 Task: Search one way flight ticket for 1 adult, 1 child, 1 infant in seat in premium economy from Erie: Erie International Airport (tom Ridge Field) to Fort Wayne: Fort Wayne International Airport on 8-4-2023. Choice of flights is Spirit. Number of bags: 1 checked bag. Price is upto 110000. Outbound departure time preference is 21:30.
Action: Mouse moved to (337, 290)
Screenshot: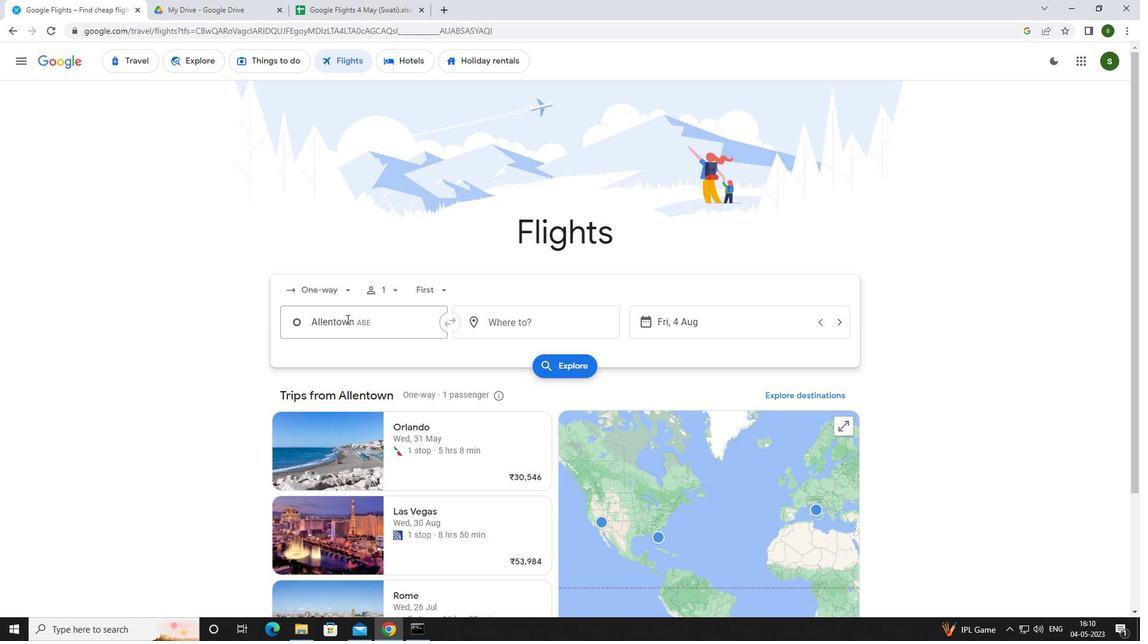 
Action: Mouse pressed left at (337, 290)
Screenshot: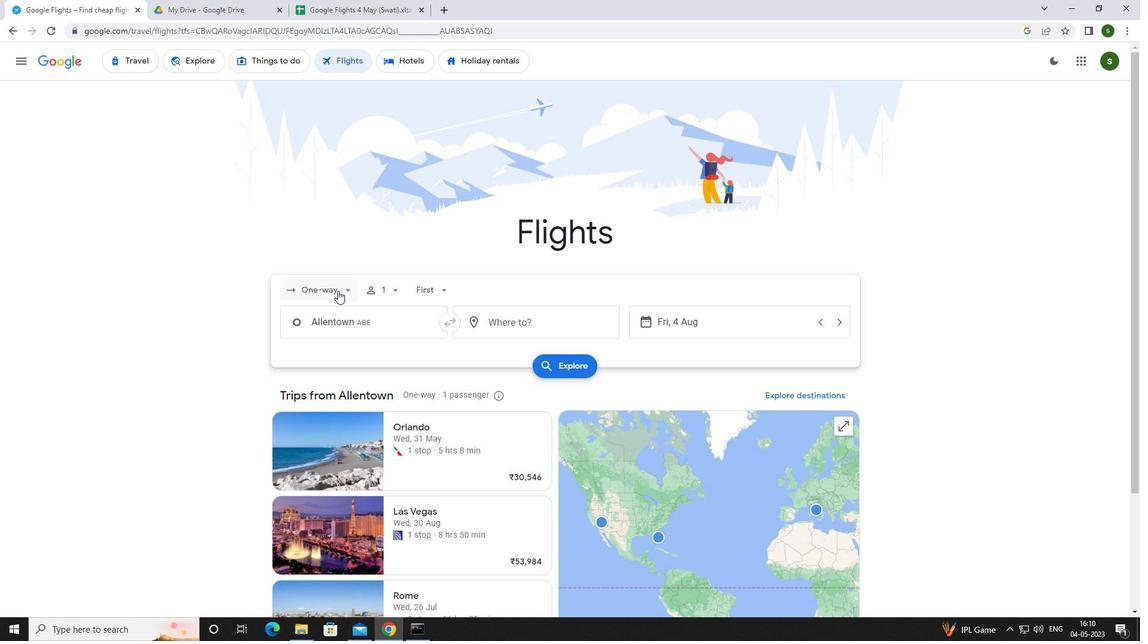 
Action: Mouse moved to (343, 342)
Screenshot: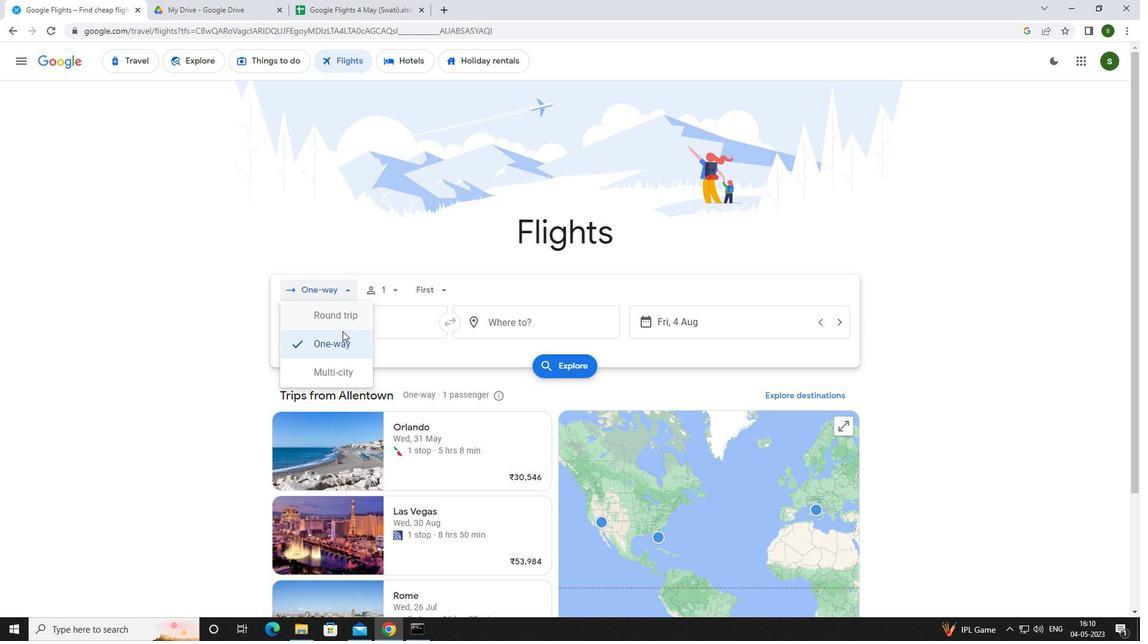 
Action: Mouse pressed left at (343, 342)
Screenshot: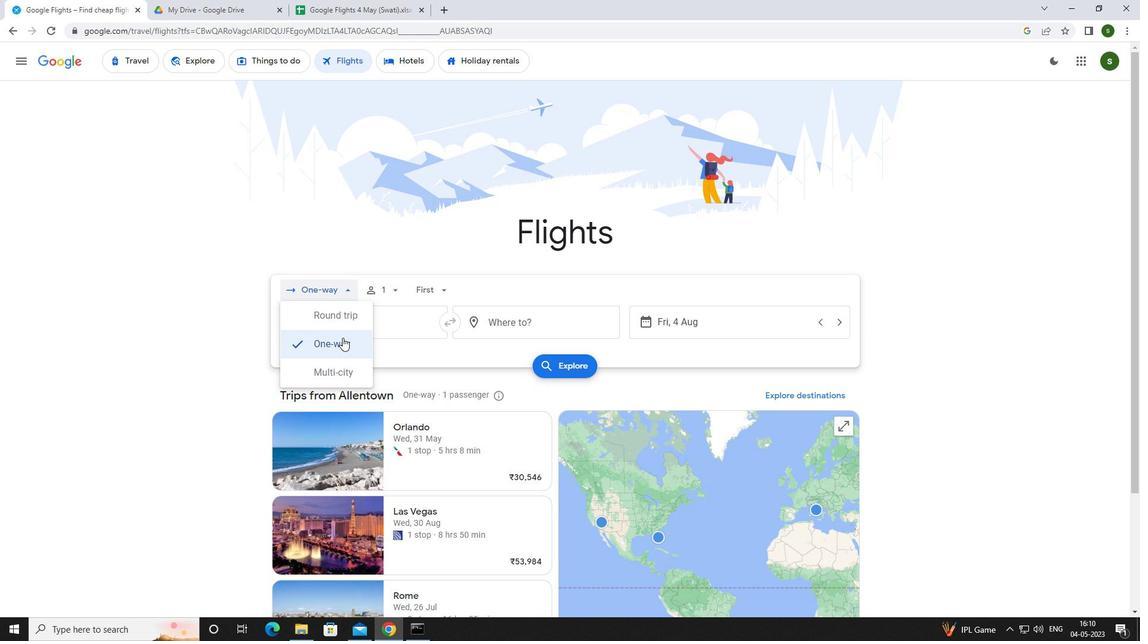 
Action: Mouse moved to (384, 283)
Screenshot: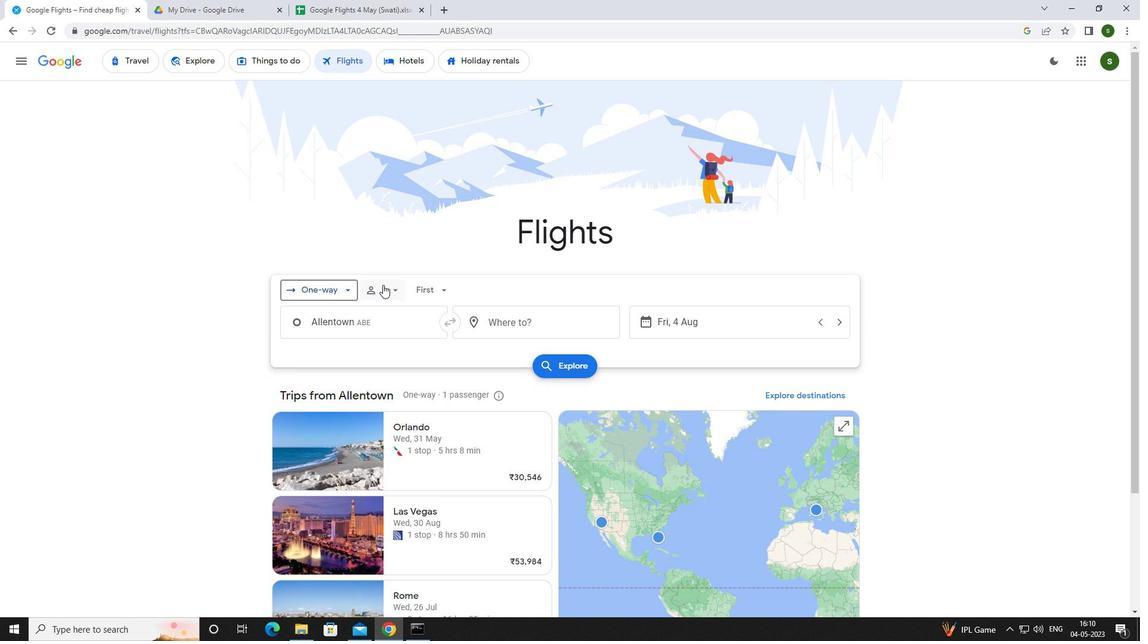 
Action: Mouse pressed left at (384, 283)
Screenshot: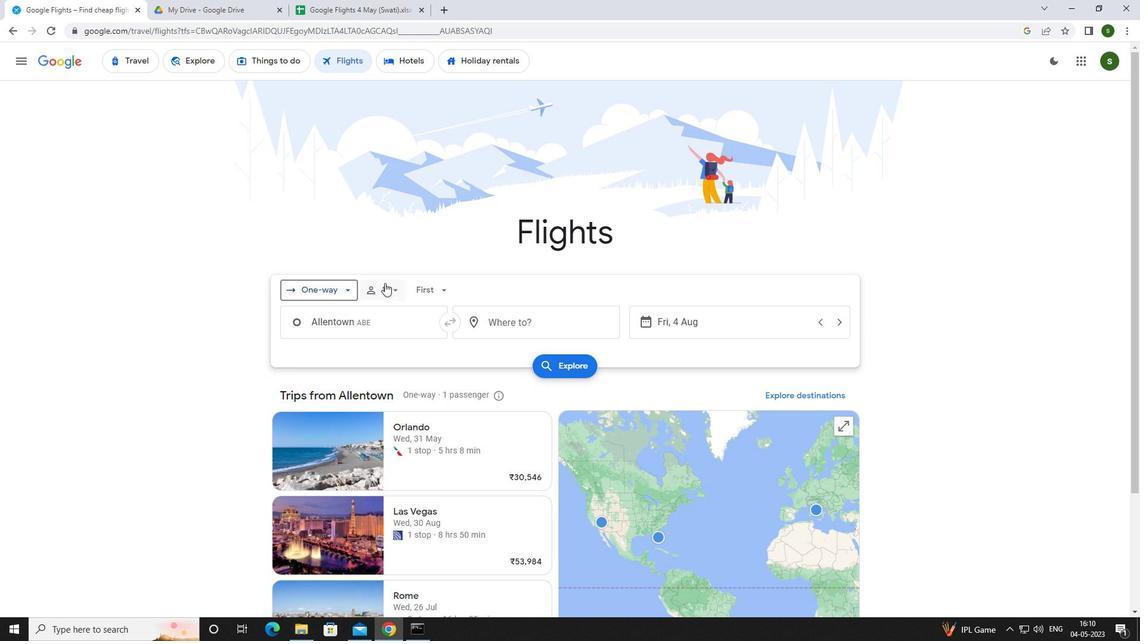 
Action: Mouse moved to (480, 347)
Screenshot: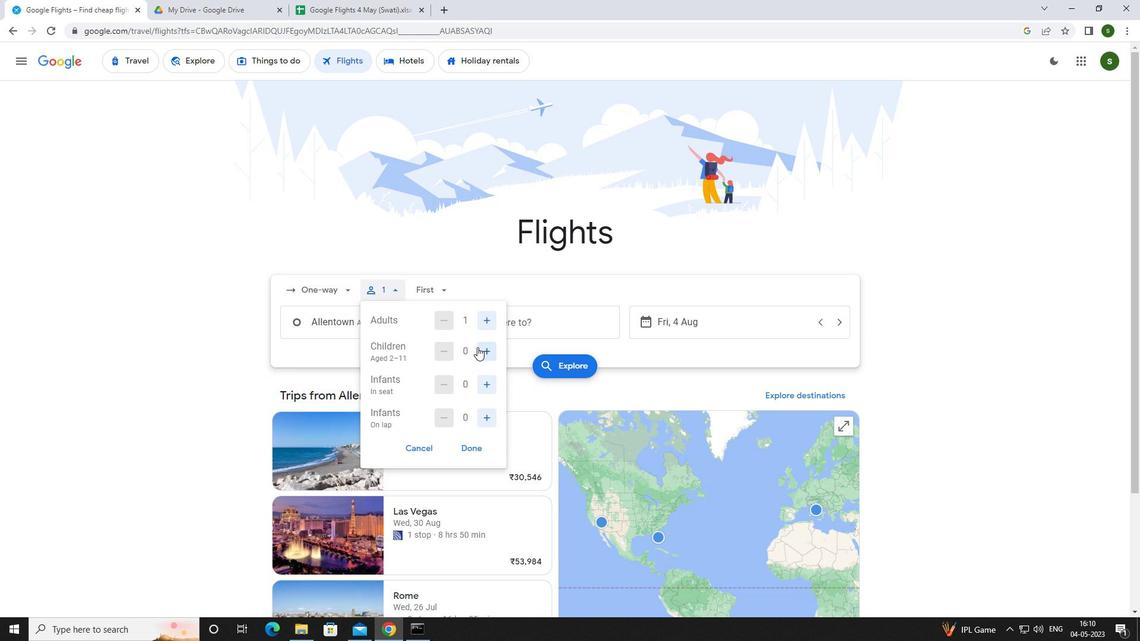 
Action: Mouse pressed left at (480, 347)
Screenshot: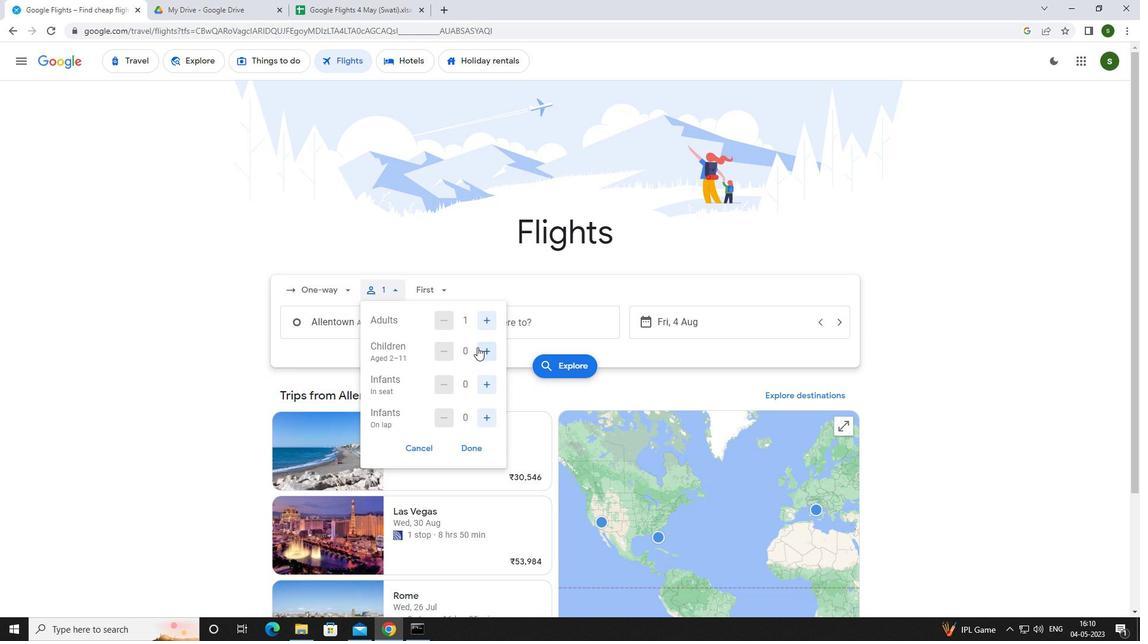 
Action: Mouse moved to (488, 379)
Screenshot: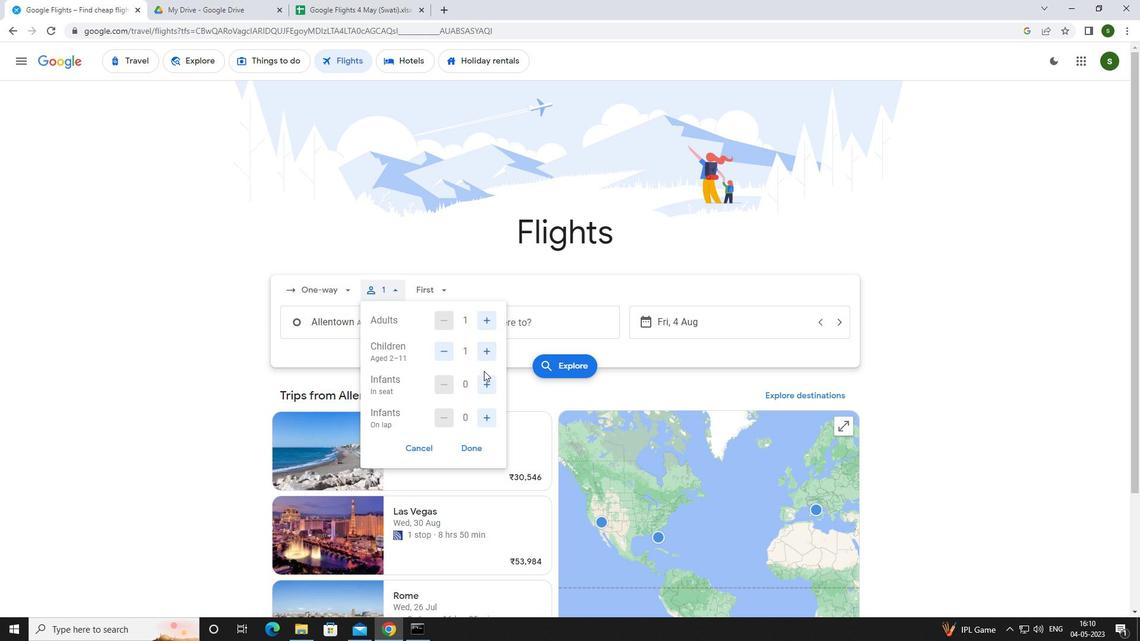 
Action: Mouse pressed left at (488, 379)
Screenshot: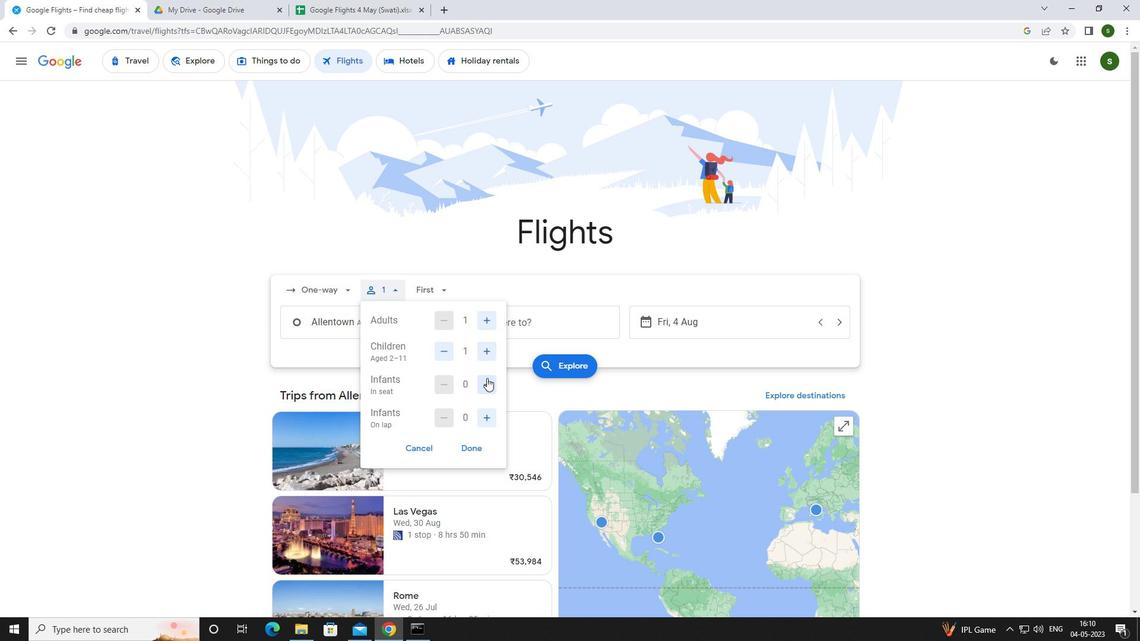 
Action: Mouse moved to (442, 287)
Screenshot: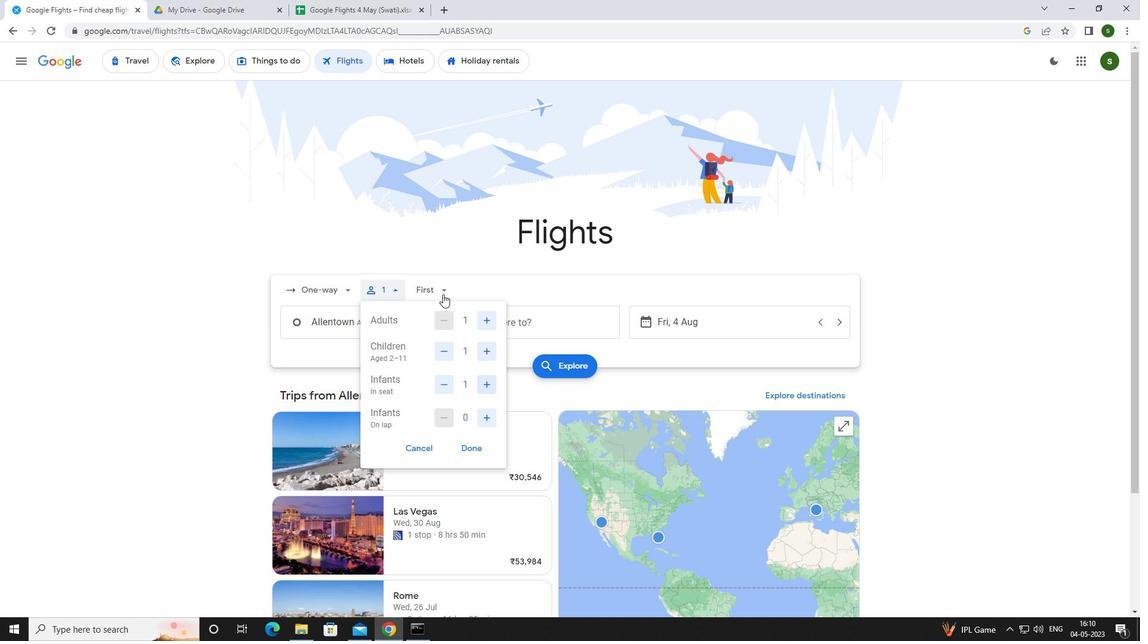
Action: Mouse pressed left at (442, 287)
Screenshot: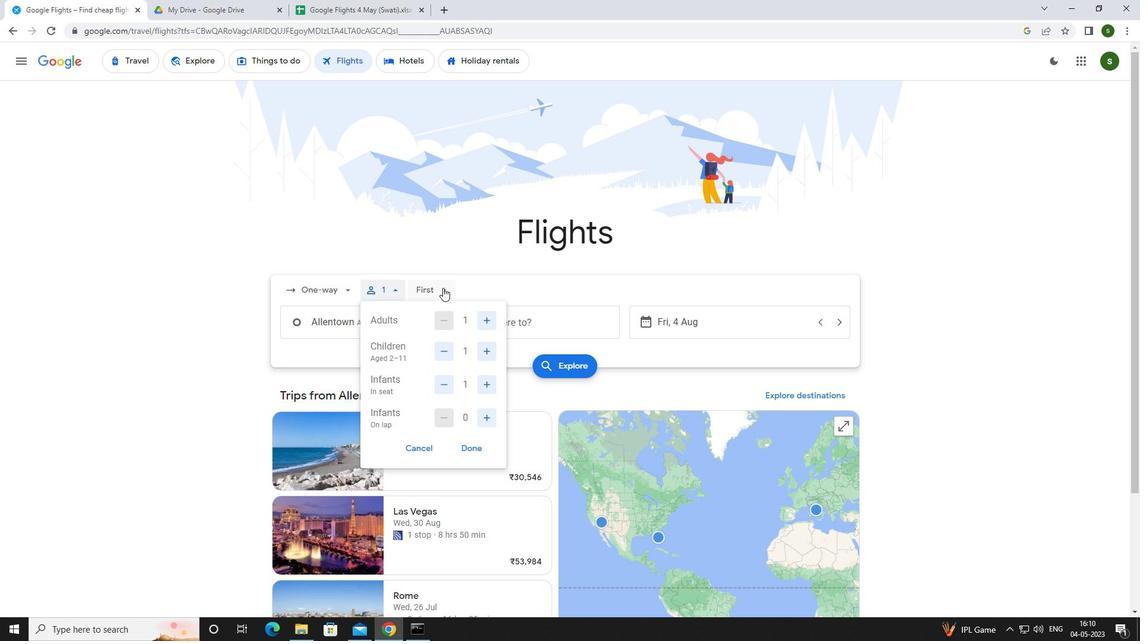
Action: Mouse moved to (456, 343)
Screenshot: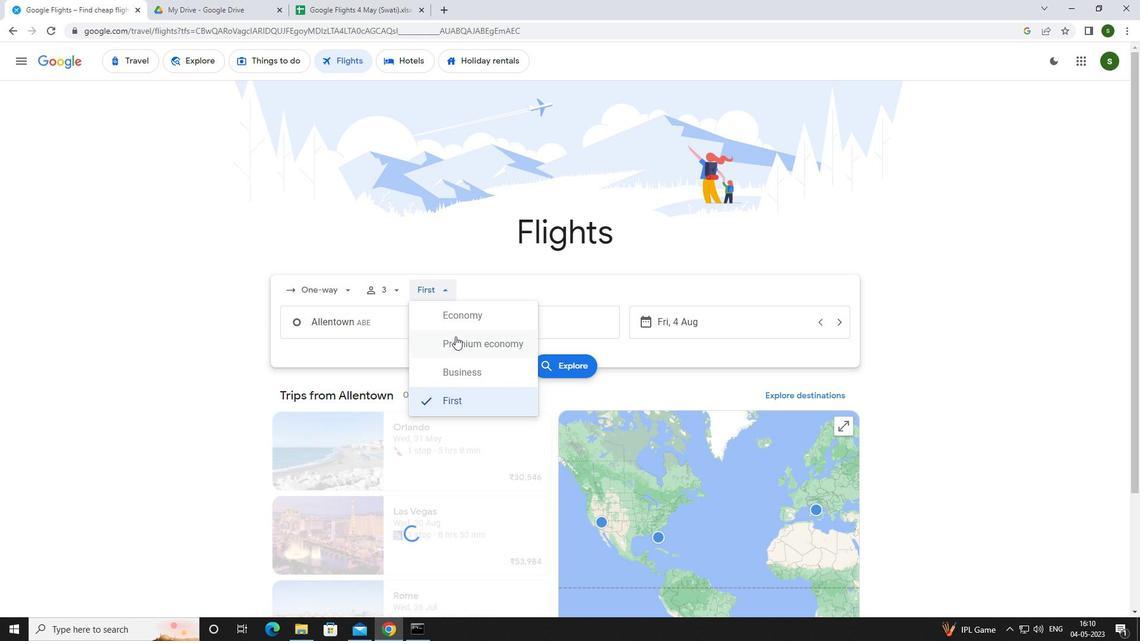 
Action: Mouse pressed left at (456, 343)
Screenshot: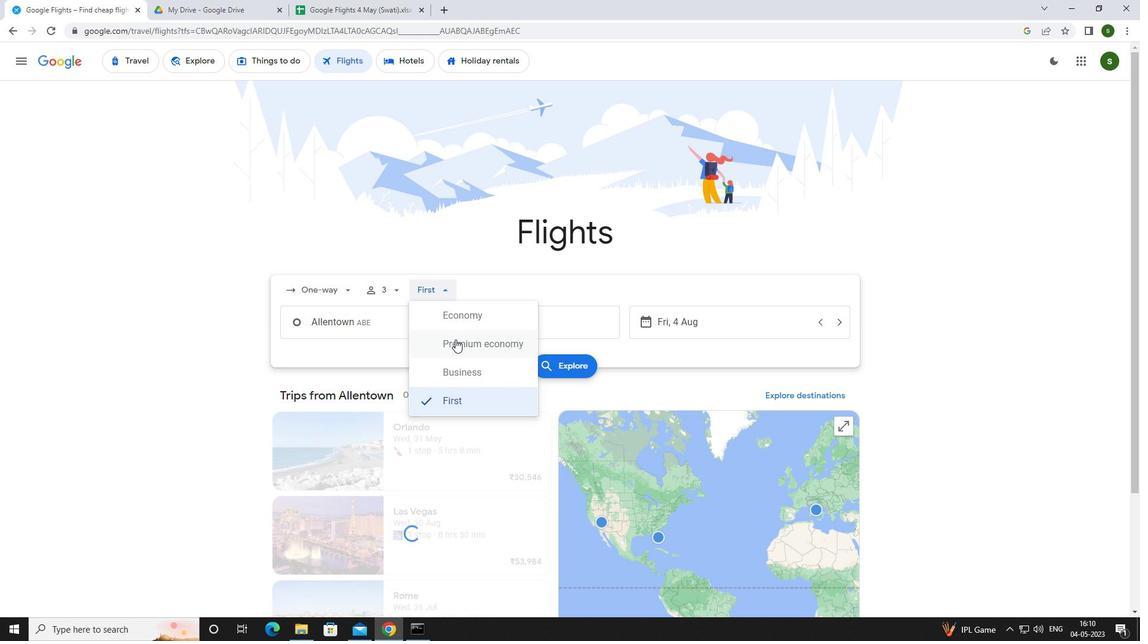 
Action: Mouse moved to (390, 317)
Screenshot: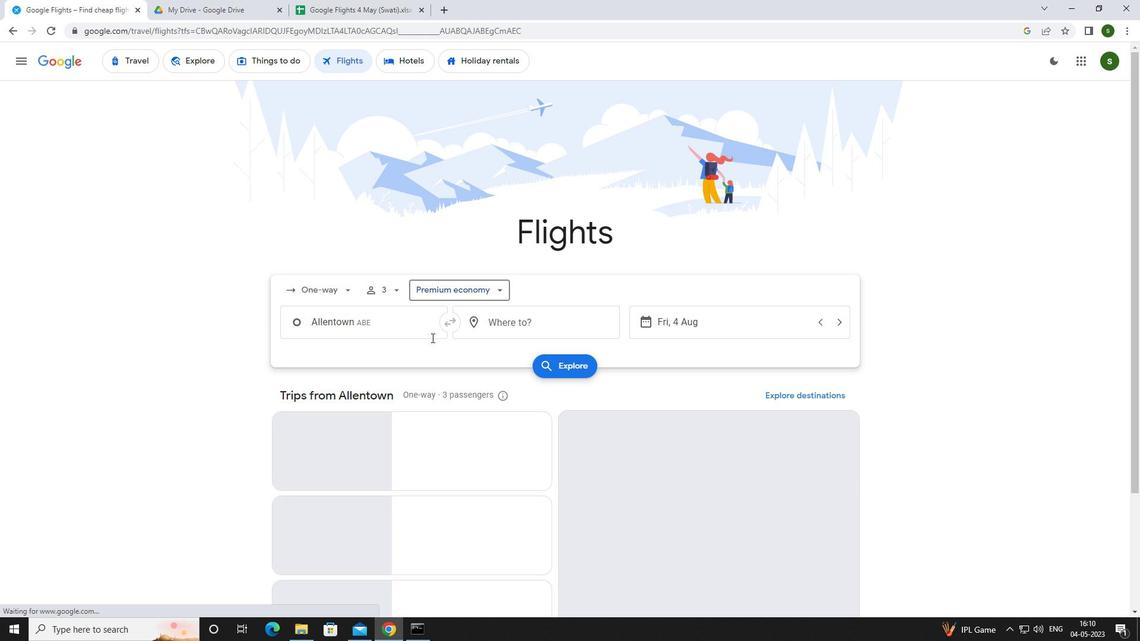 
Action: Mouse pressed left at (390, 317)
Screenshot: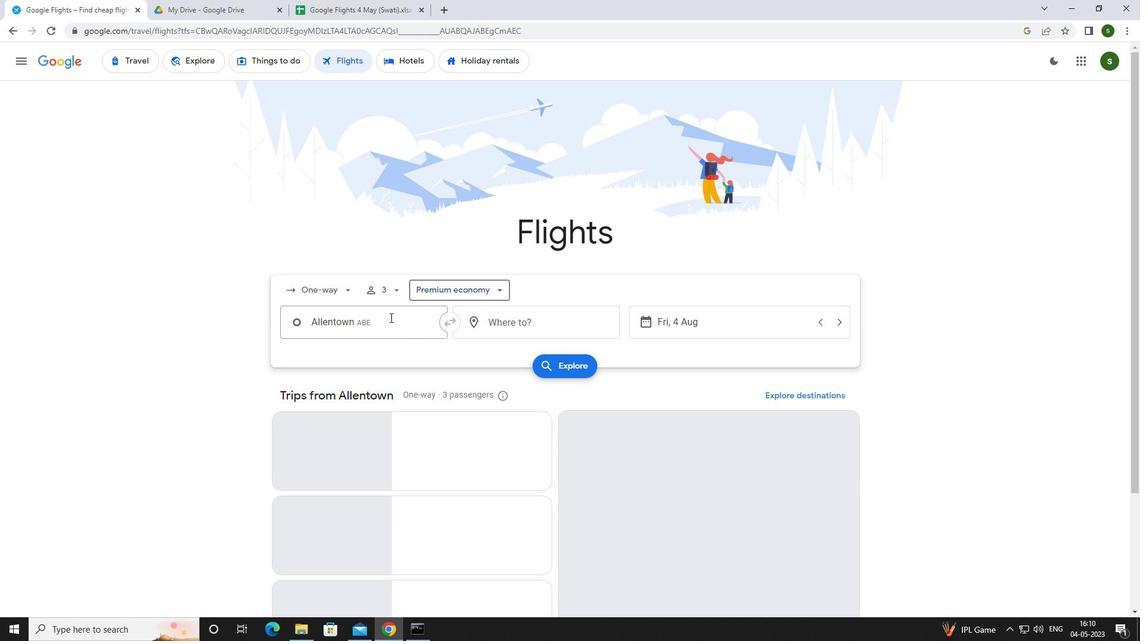 
Action: Mouse moved to (362, 325)
Screenshot: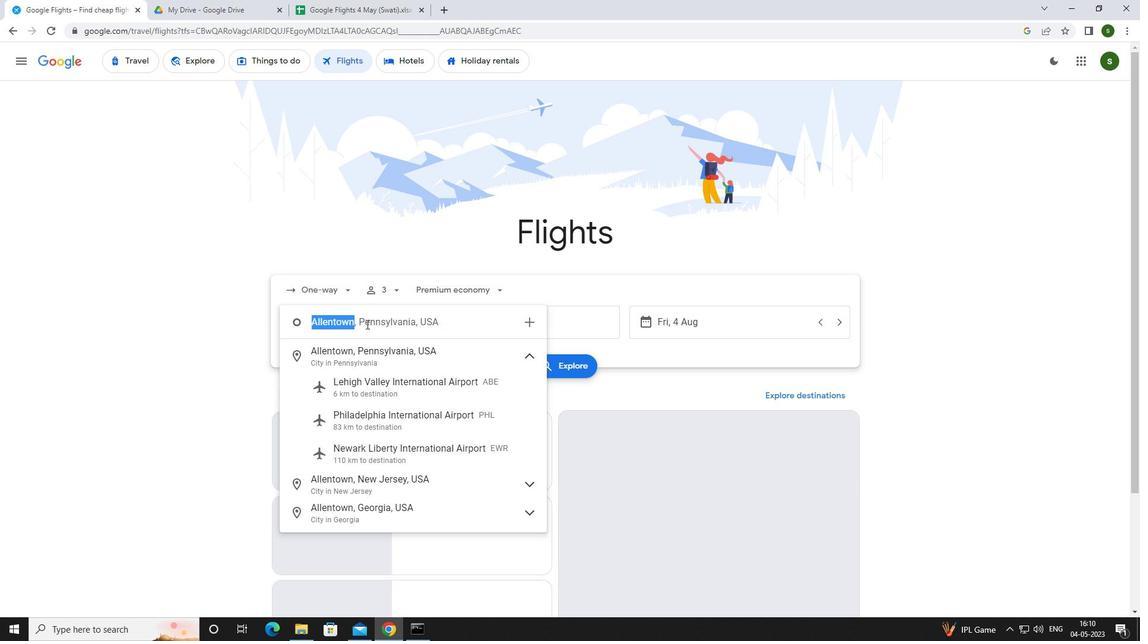 
Action: Key pressed <Key.caps_lock>
Screenshot: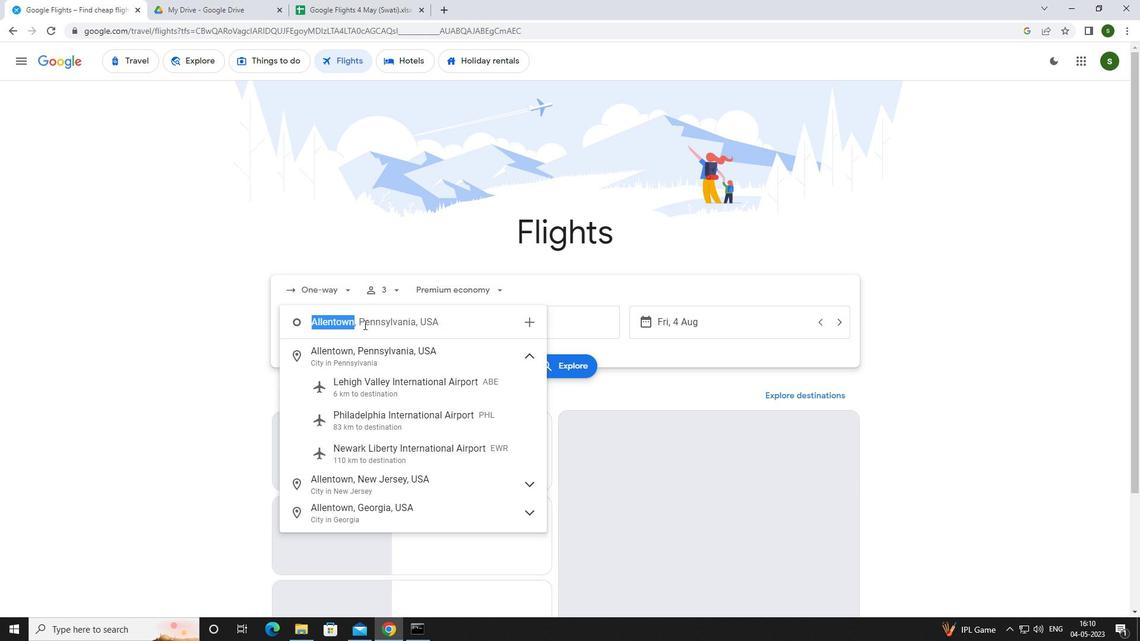 
Action: Mouse moved to (362, 325)
Screenshot: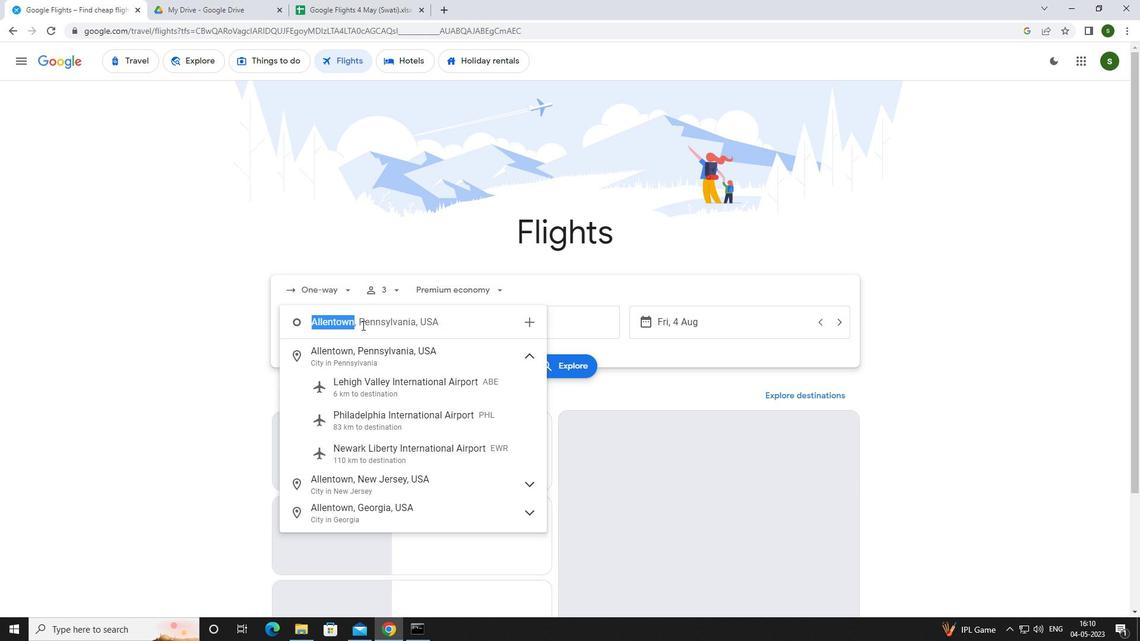
Action: Key pressed e<Key.caps_lock>rie<Key.space><Key.caps_lock>i
Screenshot: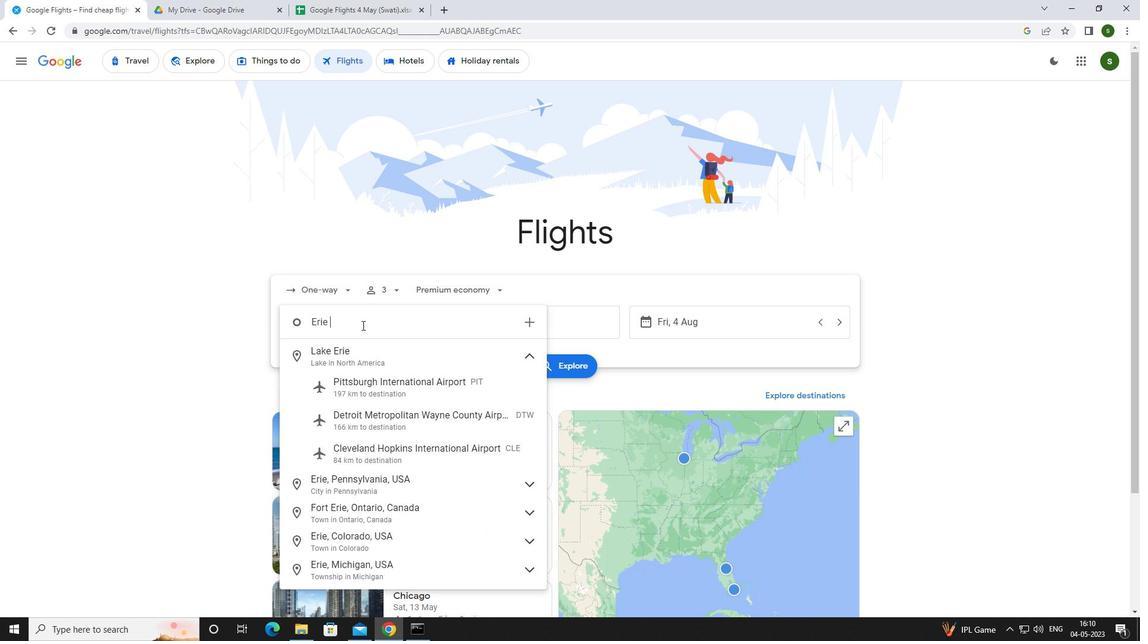 
Action: Mouse moved to (362, 362)
Screenshot: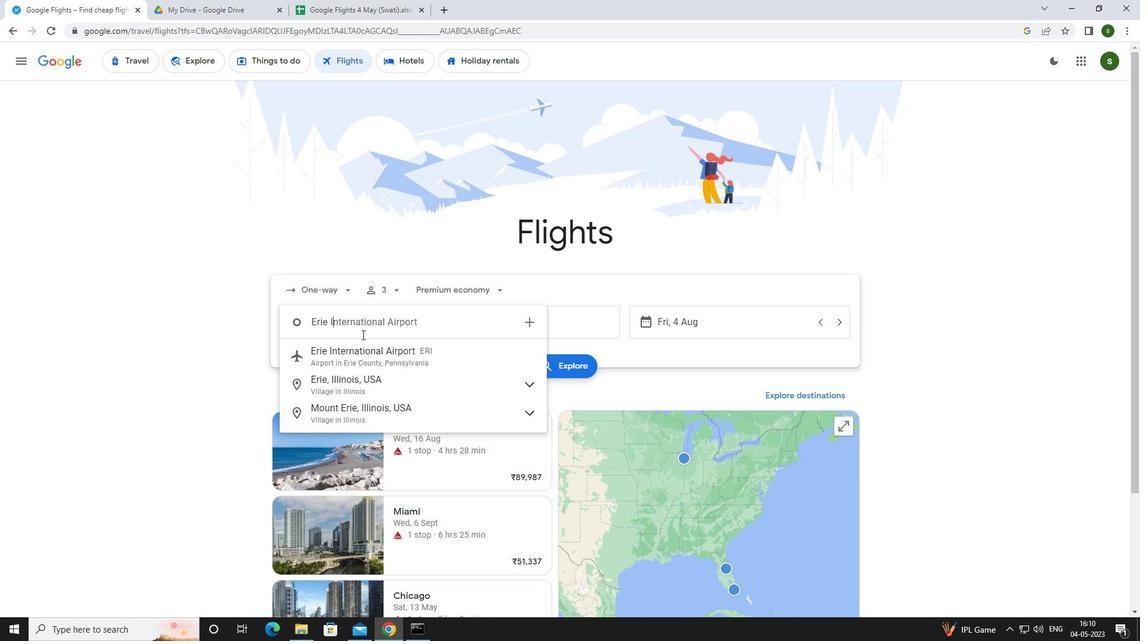 
Action: Mouse pressed left at (362, 362)
Screenshot: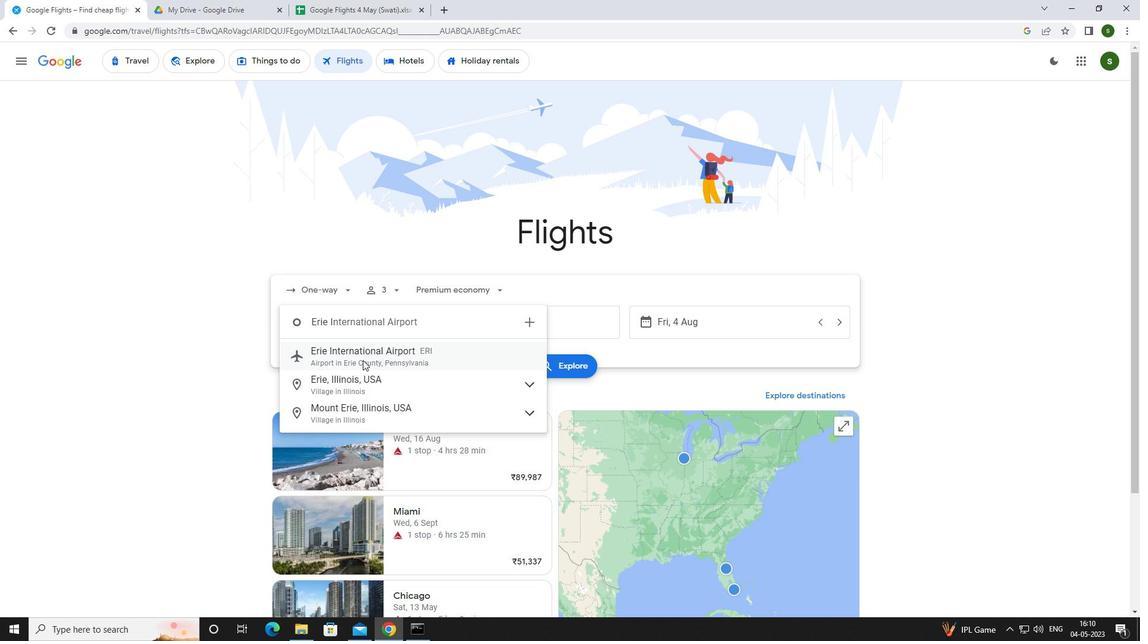 
Action: Mouse moved to (521, 324)
Screenshot: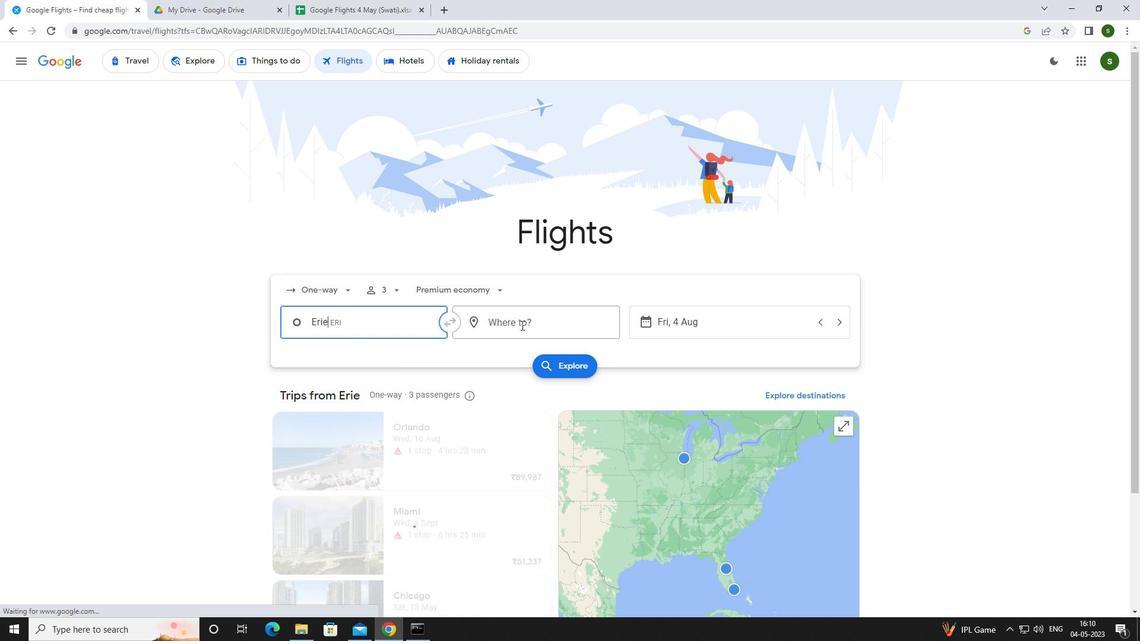 
Action: Mouse pressed left at (521, 324)
Screenshot: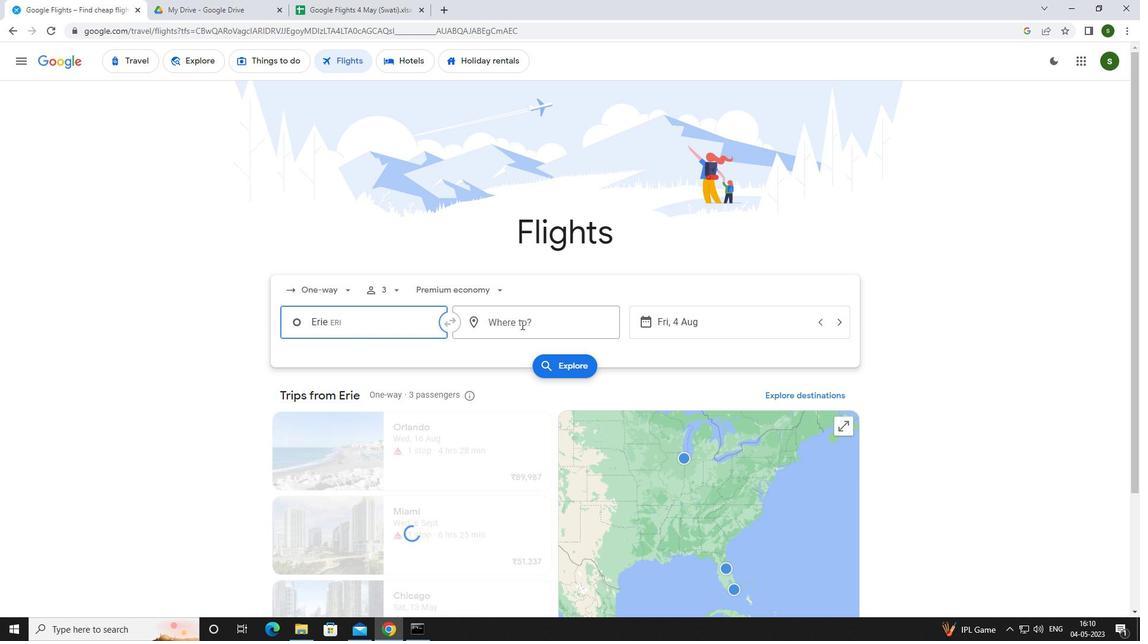 
Action: Mouse moved to (457, 336)
Screenshot: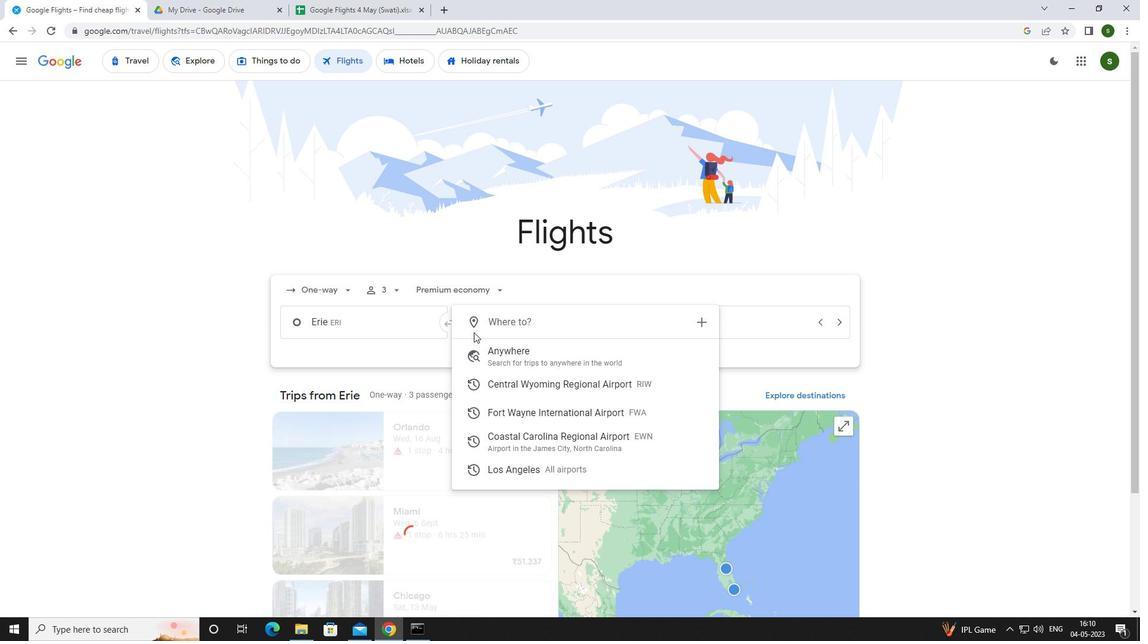 
Action: Key pressed <Key.caps_lock><Key.caps_lock>f<Key.caps_lock>ort<Key.space><Key.caps_lock>w<Key.caps_lock>Ay
Screenshot: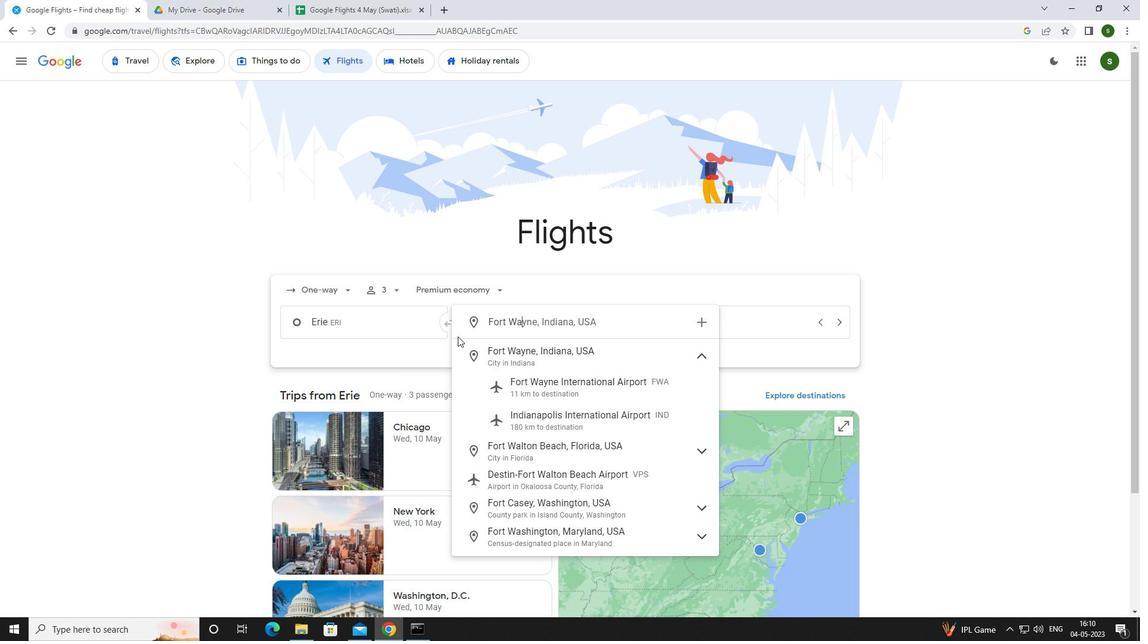 
Action: Mouse moved to (529, 394)
Screenshot: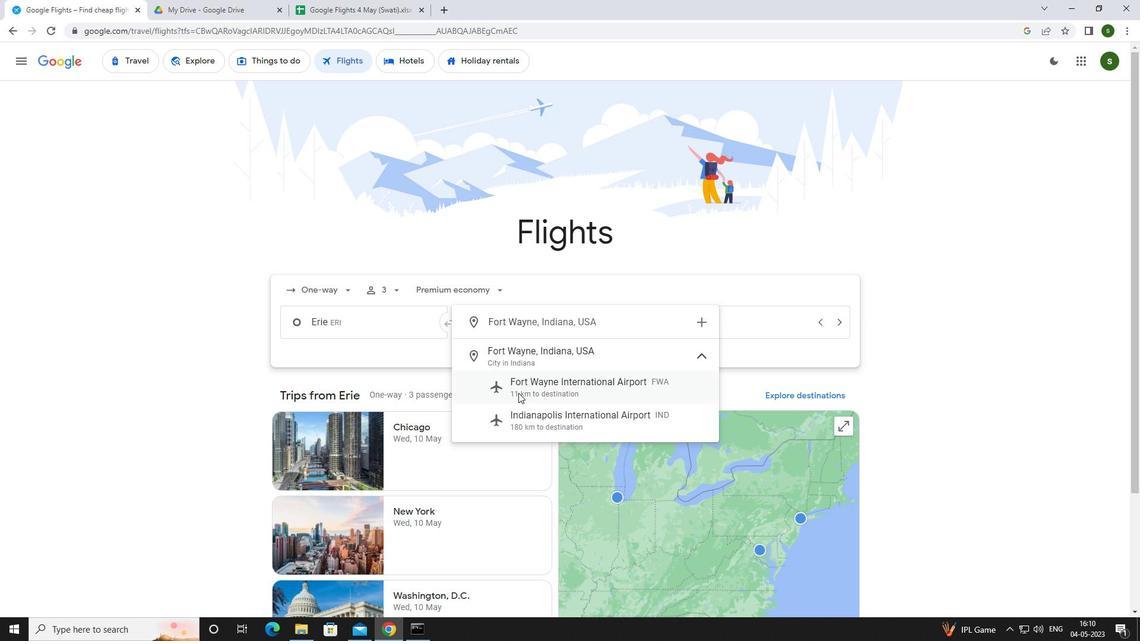 
Action: Mouse pressed left at (529, 394)
Screenshot: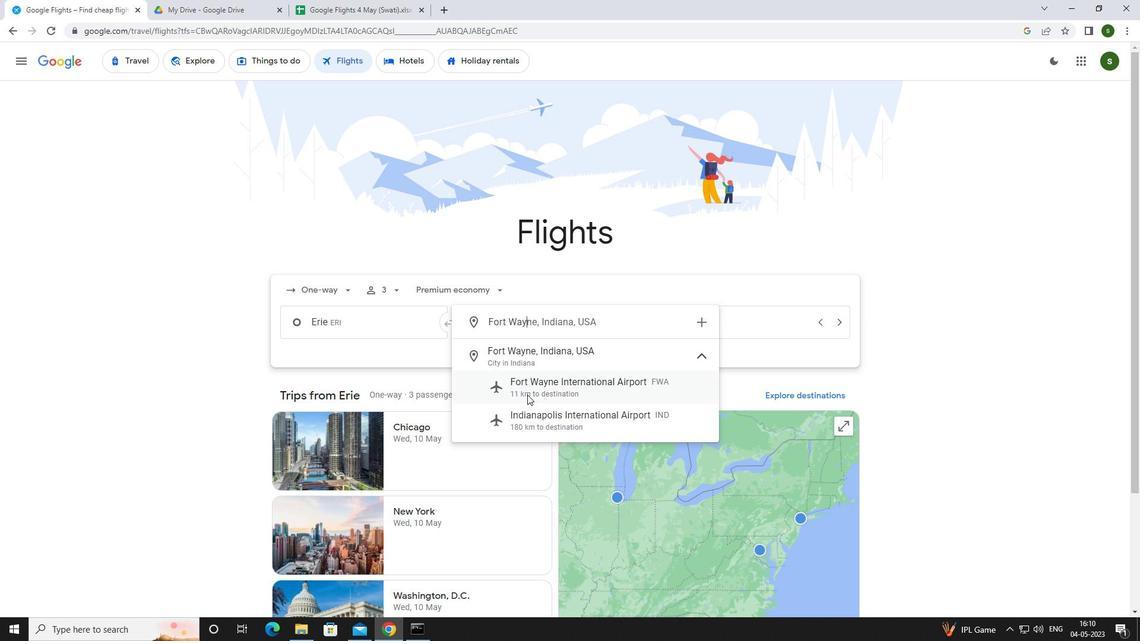 
Action: Mouse moved to (715, 330)
Screenshot: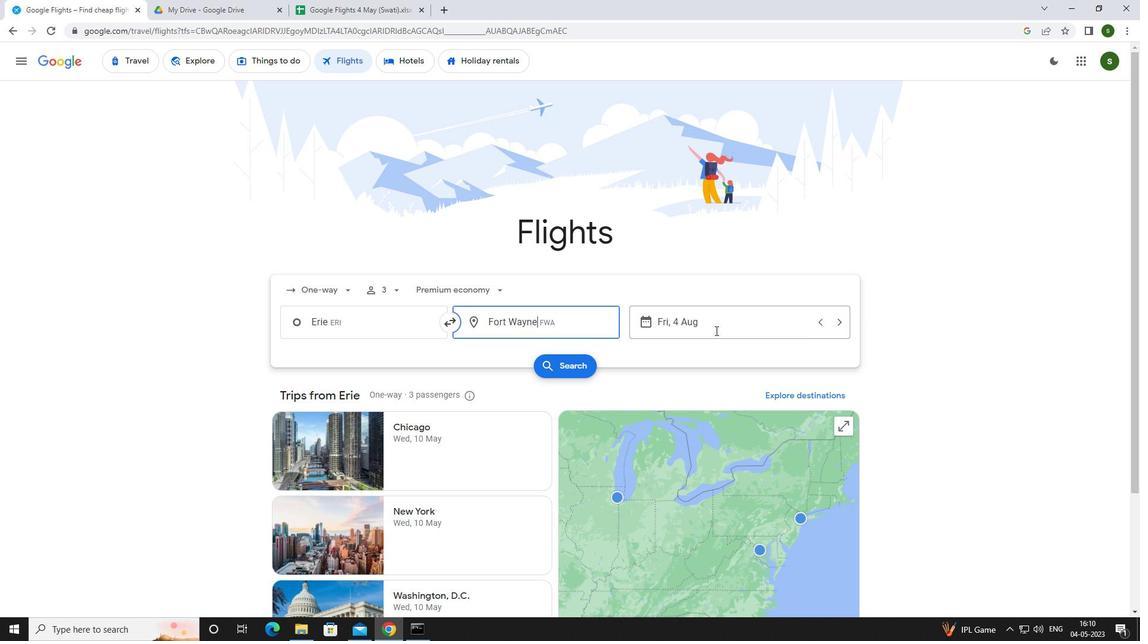 
Action: Mouse pressed left at (715, 330)
Screenshot: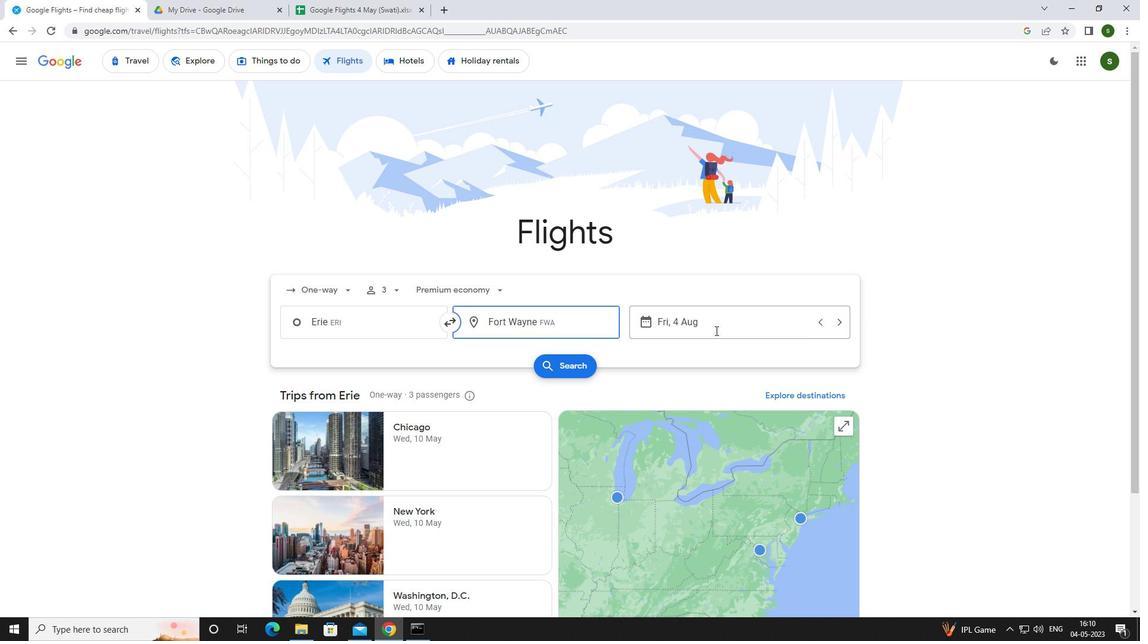 
Action: Mouse moved to (567, 400)
Screenshot: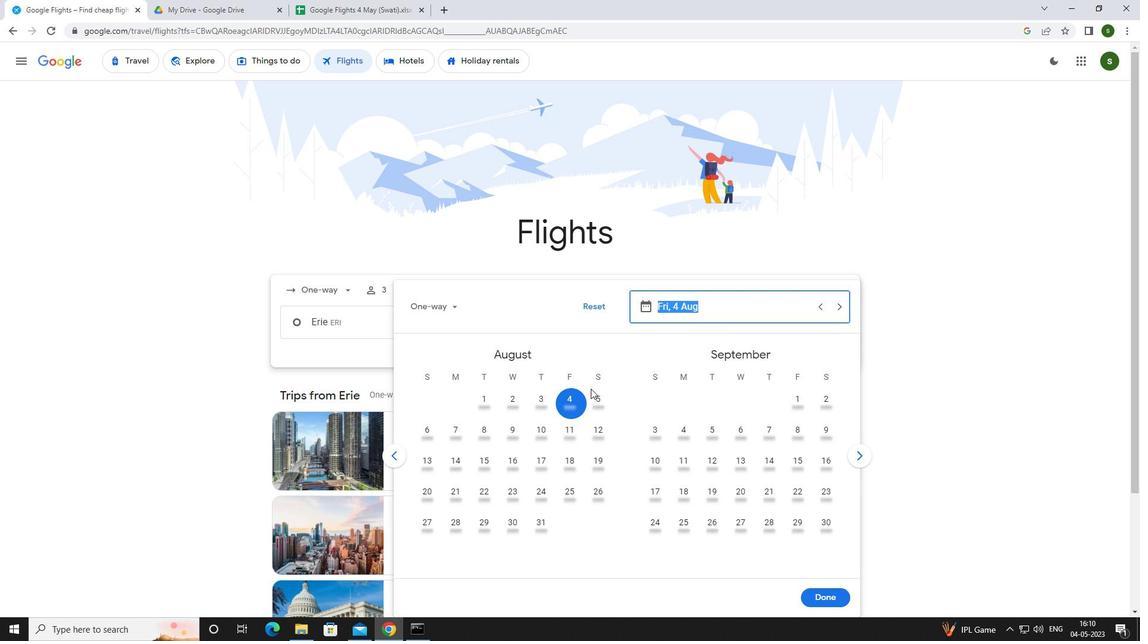 
Action: Mouse pressed left at (567, 400)
Screenshot: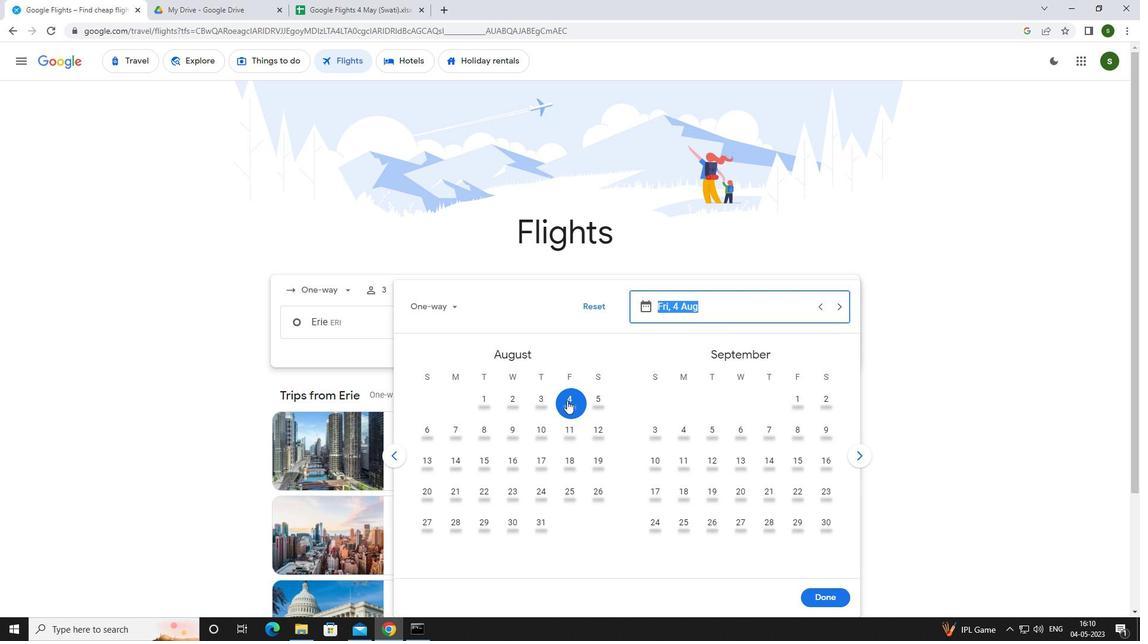 
Action: Mouse moved to (843, 603)
Screenshot: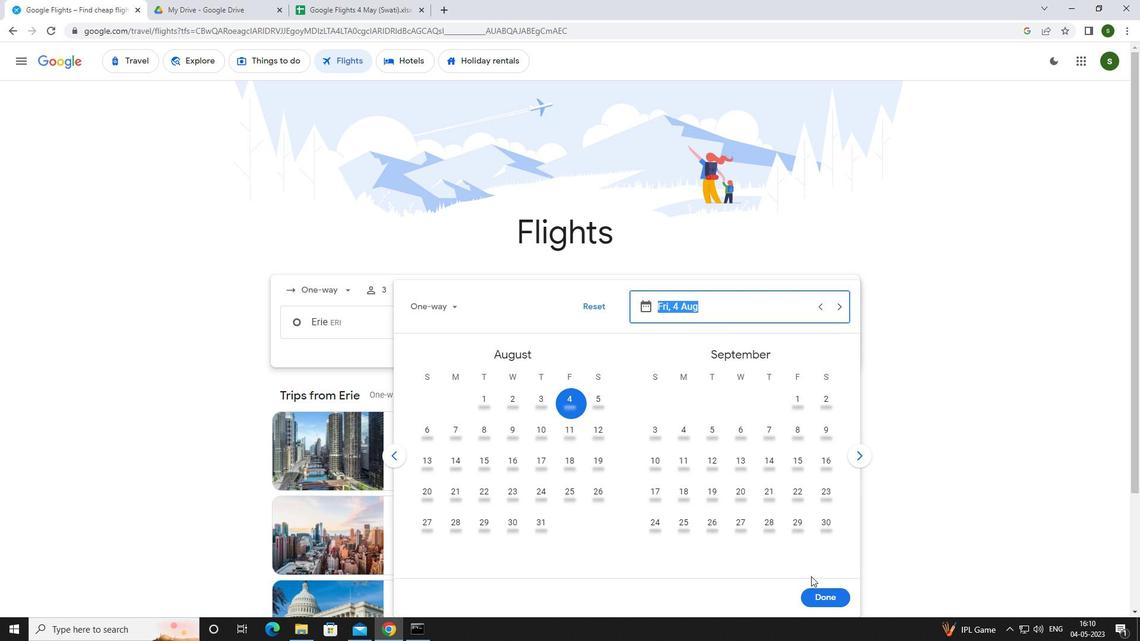 
Action: Mouse pressed left at (843, 603)
Screenshot: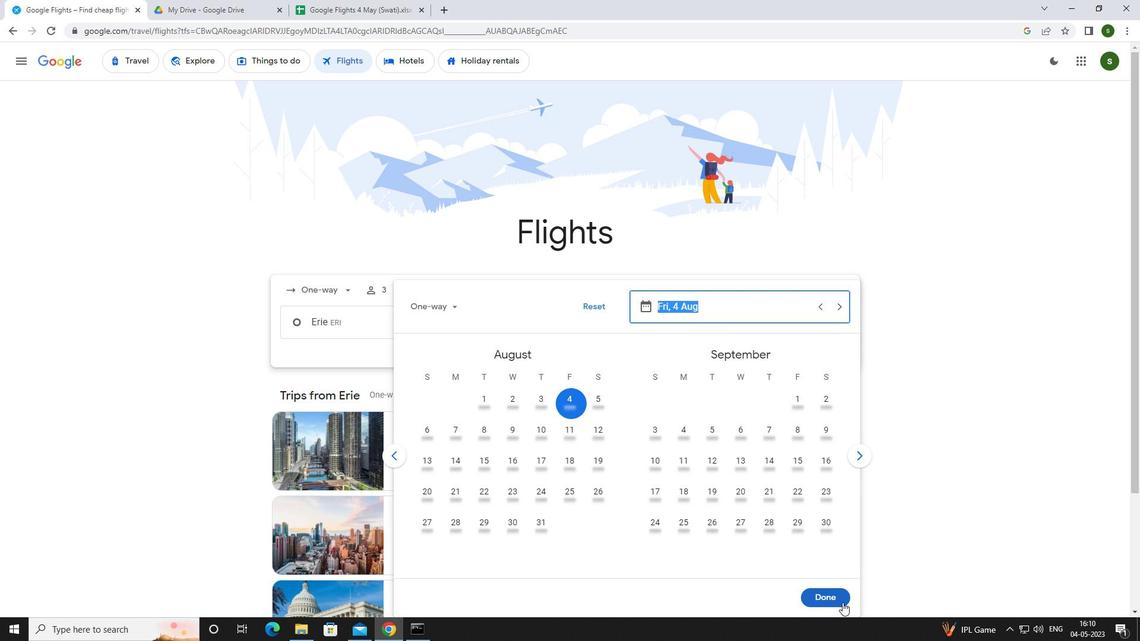 
Action: Mouse moved to (568, 366)
Screenshot: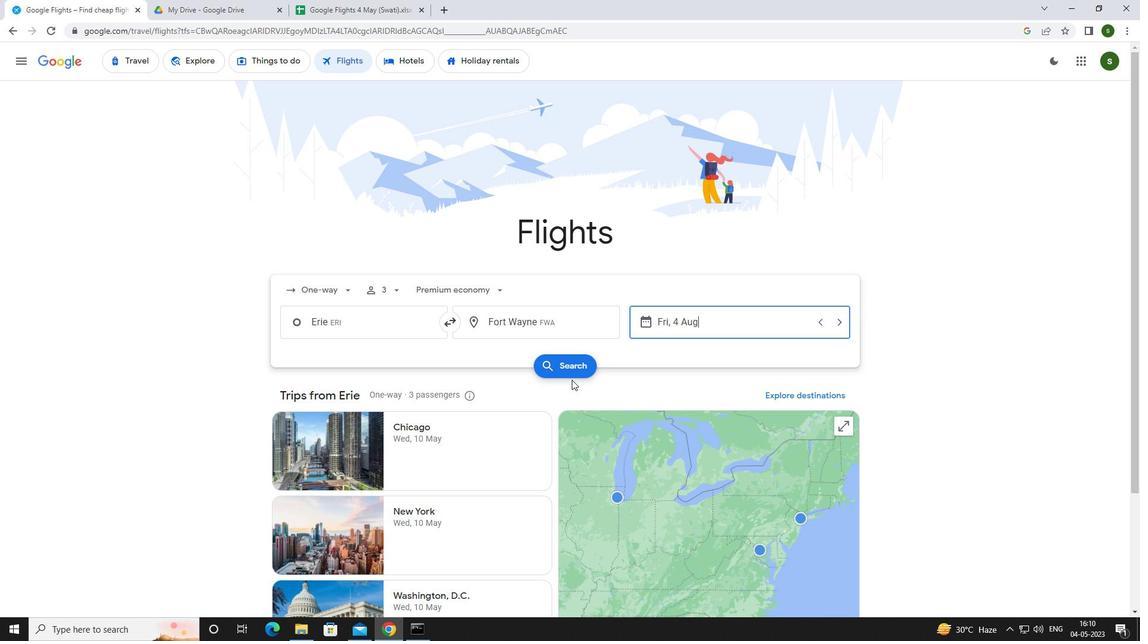 
Action: Mouse pressed left at (568, 366)
Screenshot: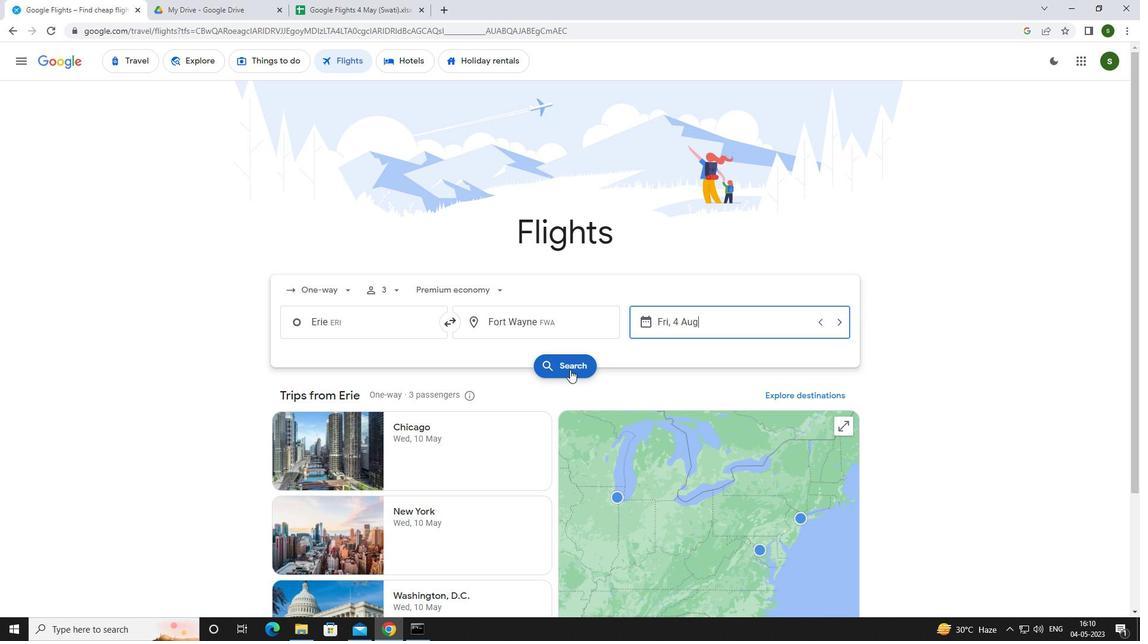 
Action: Mouse moved to (312, 175)
Screenshot: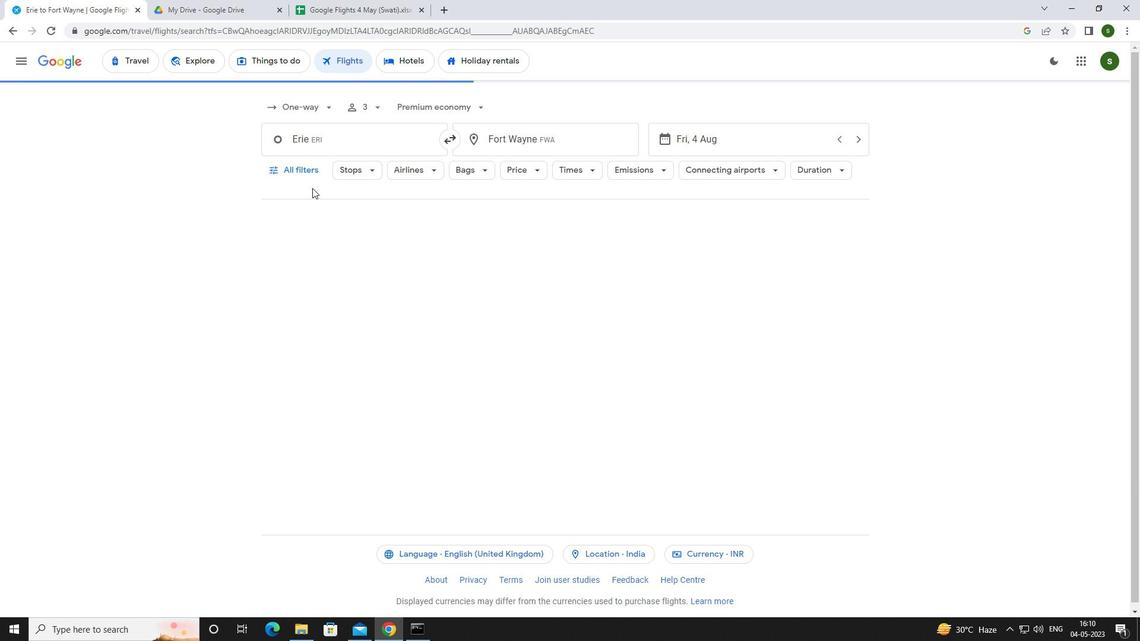 
Action: Mouse pressed left at (312, 175)
Screenshot: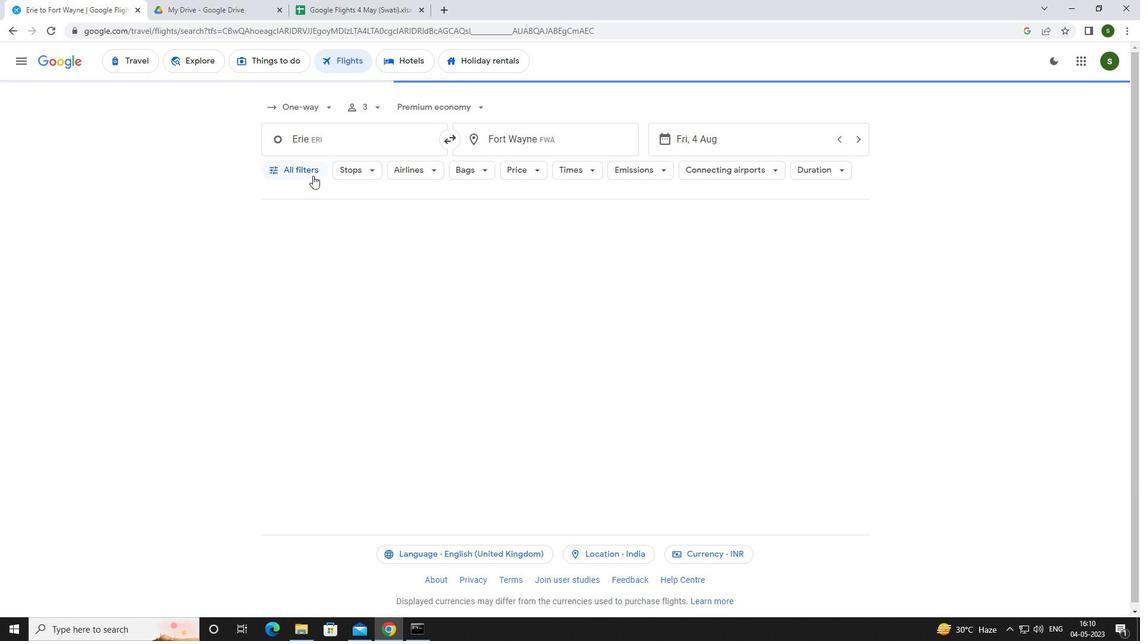 
Action: Mouse moved to (443, 426)
Screenshot: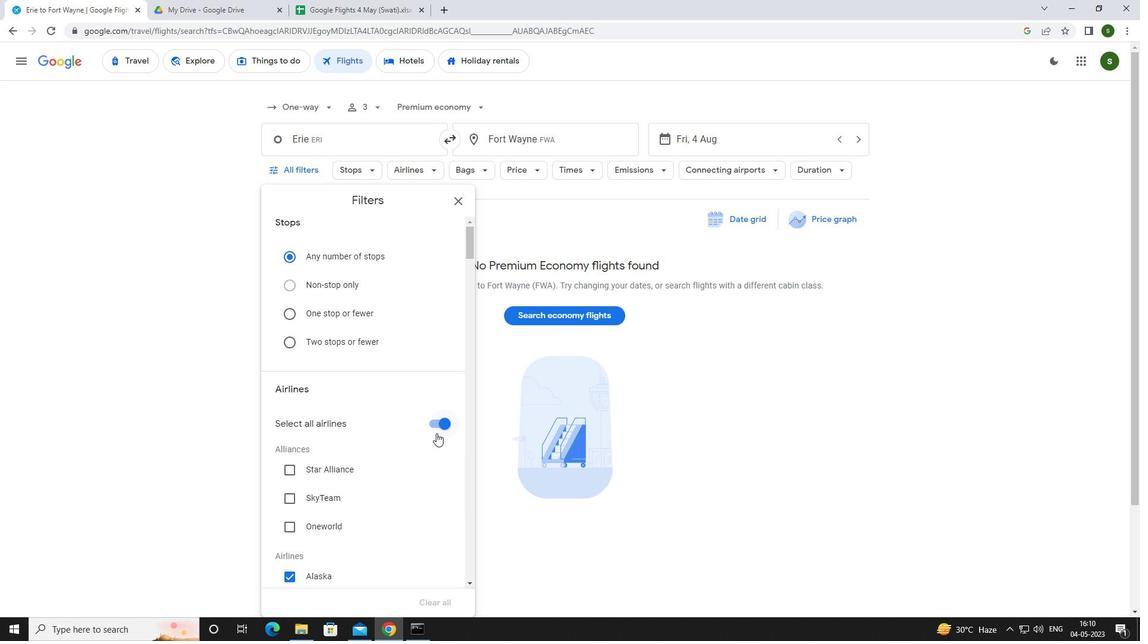 
Action: Mouse pressed left at (443, 426)
Screenshot: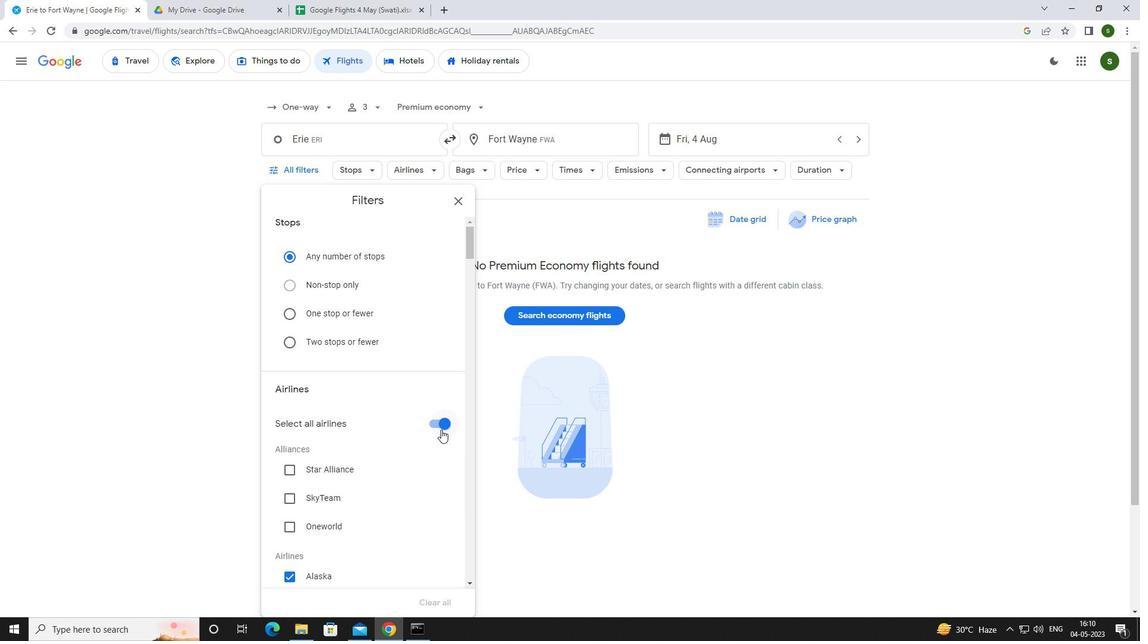 
Action: Mouse moved to (396, 373)
Screenshot: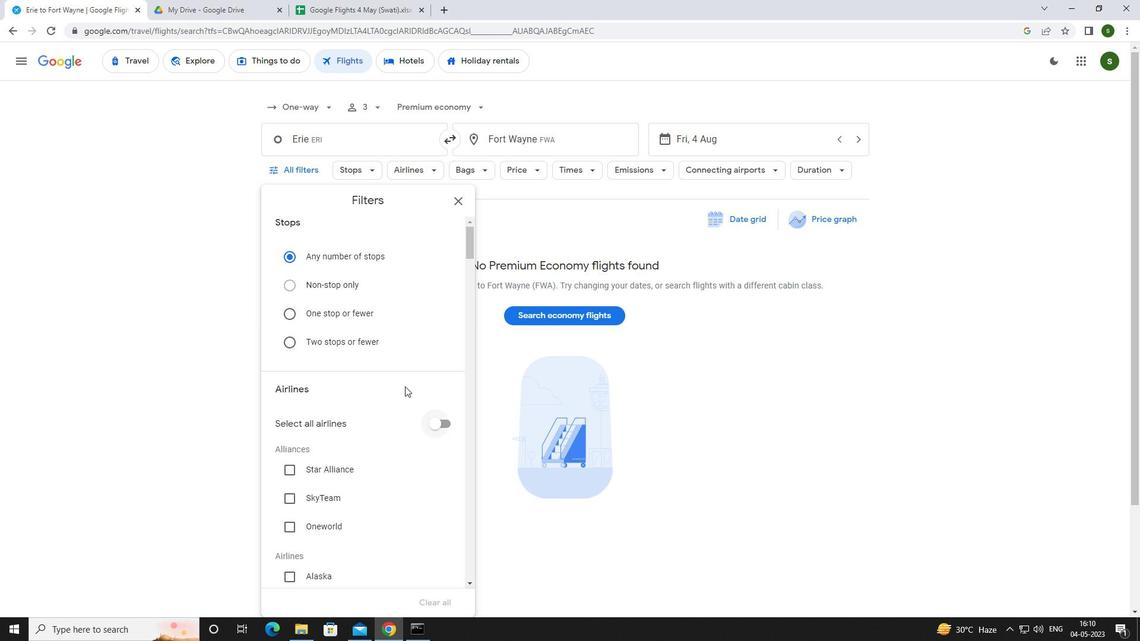 
Action: Mouse scrolled (396, 372) with delta (0, 0)
Screenshot: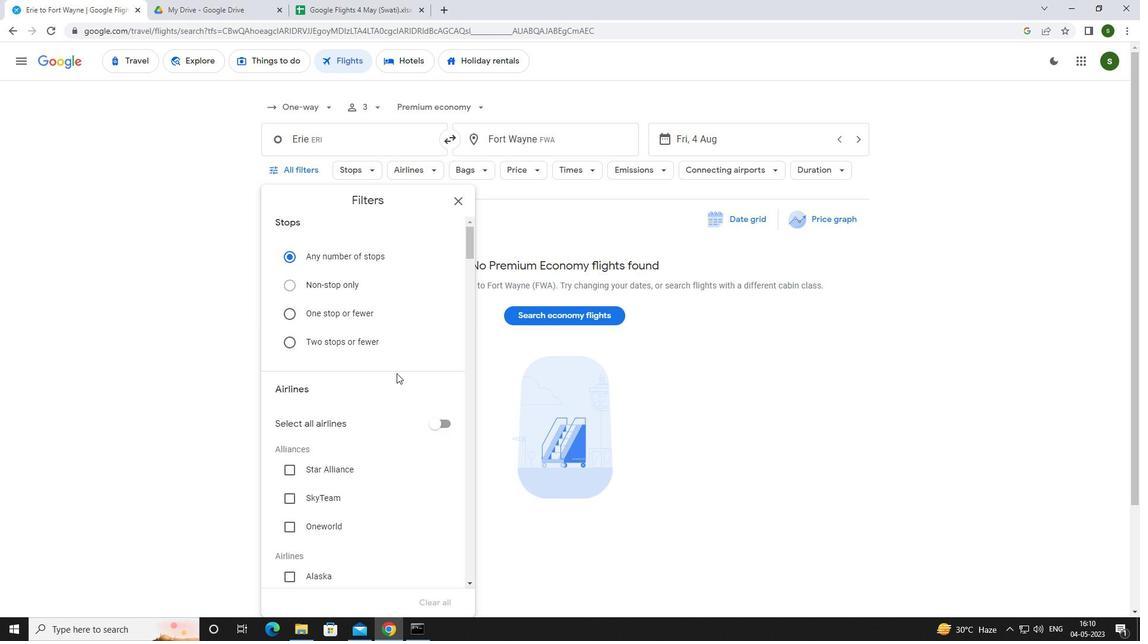 
Action: Mouse scrolled (396, 372) with delta (0, 0)
Screenshot: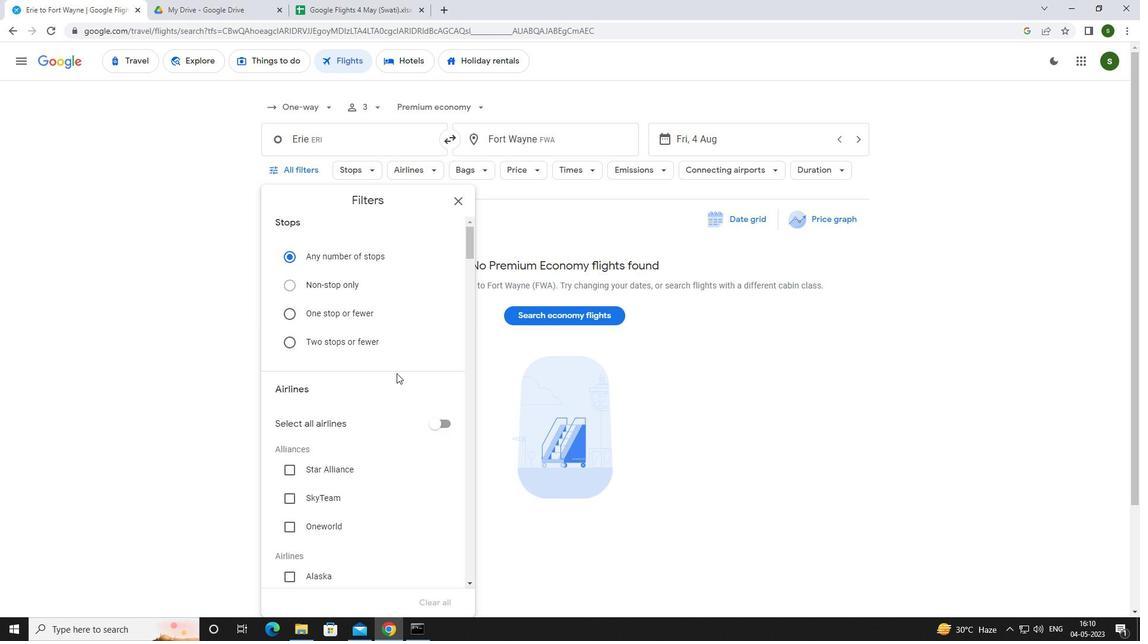 
Action: Mouse scrolled (396, 372) with delta (0, 0)
Screenshot: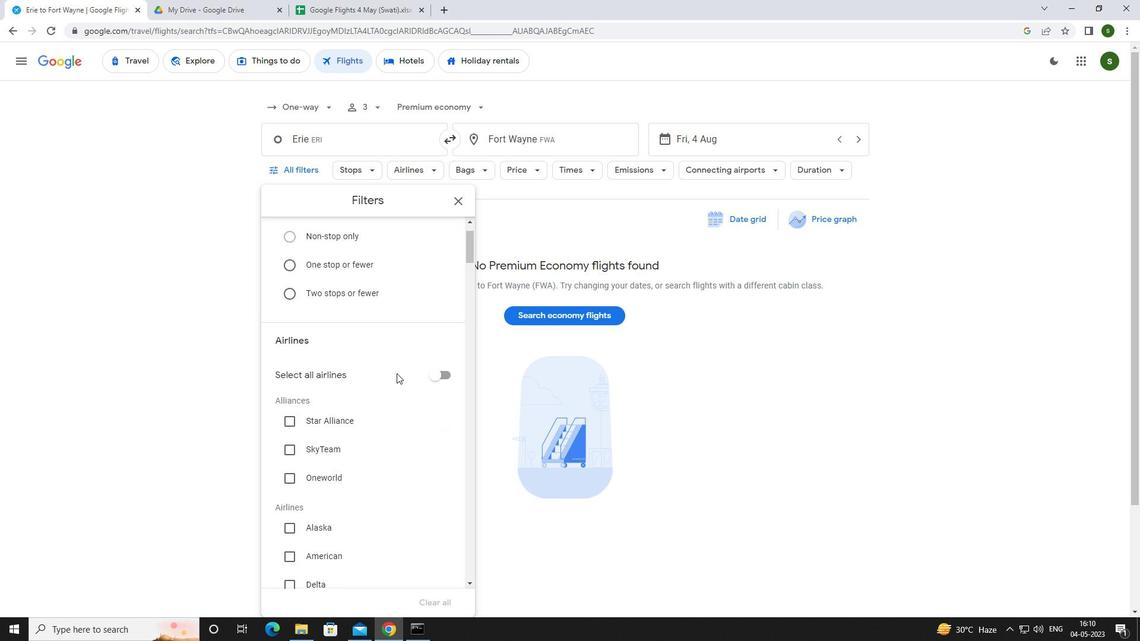 
Action: Mouse scrolled (396, 372) with delta (0, 0)
Screenshot: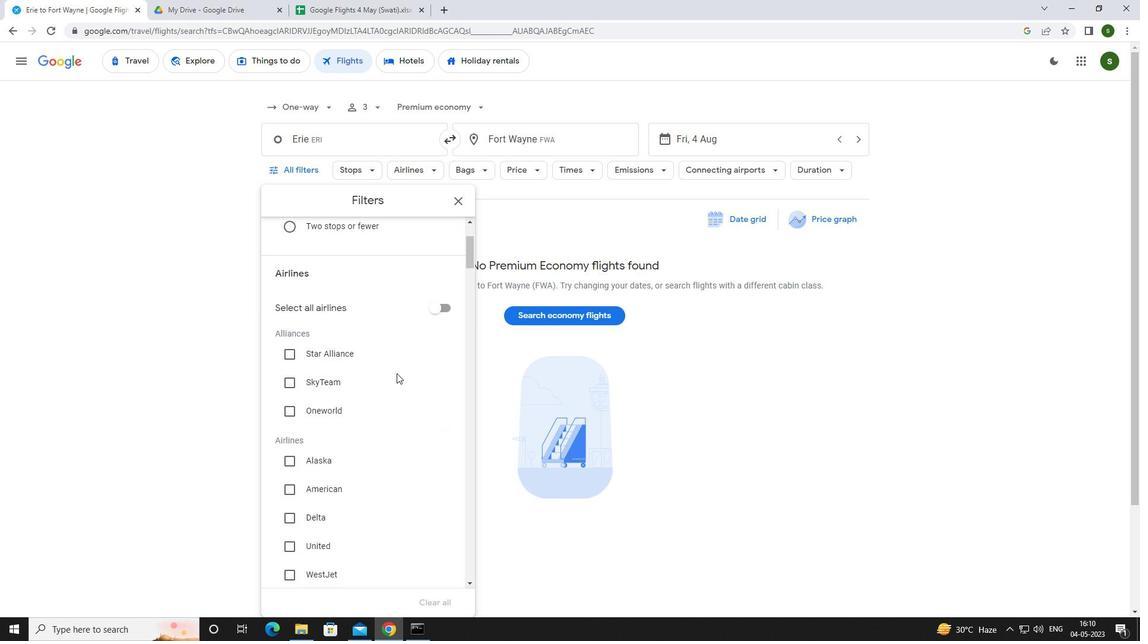 
Action: Mouse scrolled (396, 372) with delta (0, 0)
Screenshot: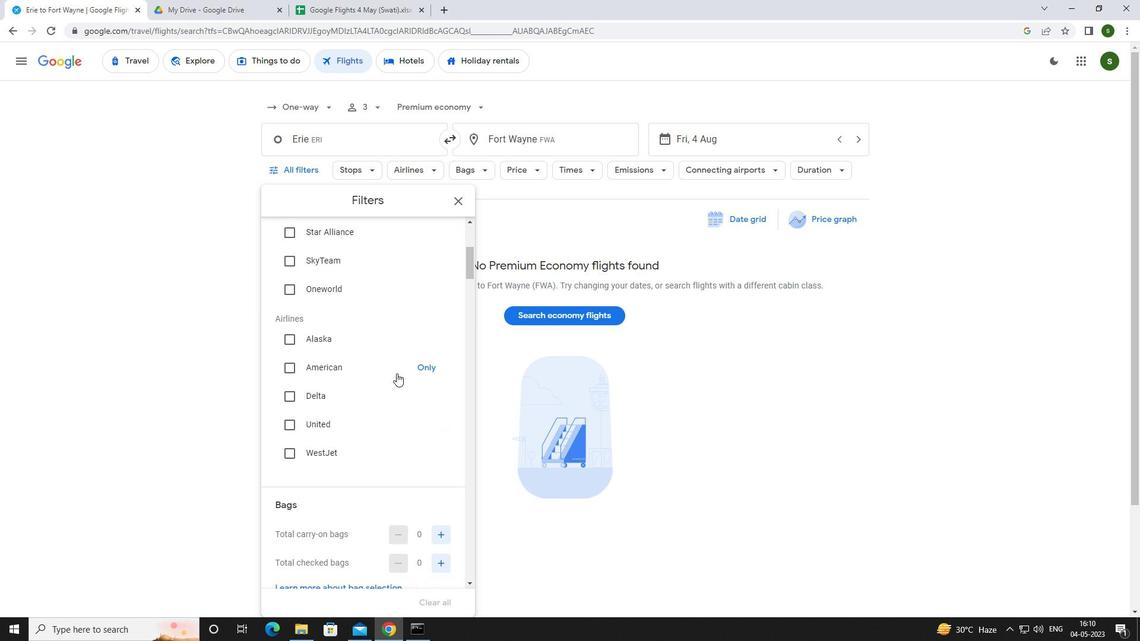 
Action: Mouse scrolled (396, 372) with delta (0, 0)
Screenshot: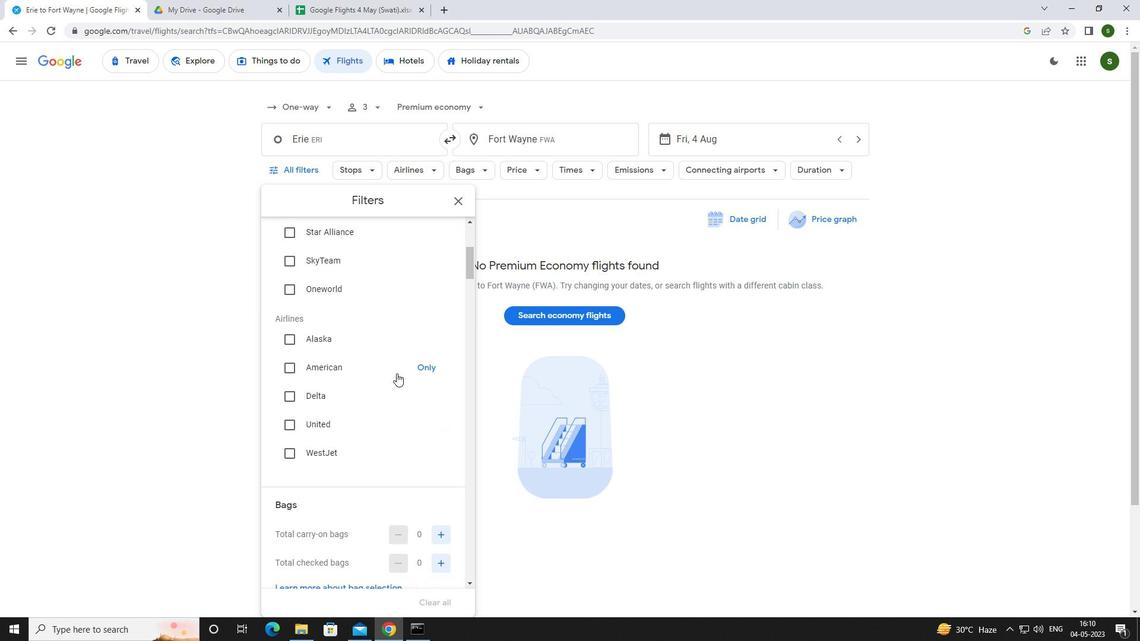 
Action: Mouse scrolled (396, 372) with delta (0, 0)
Screenshot: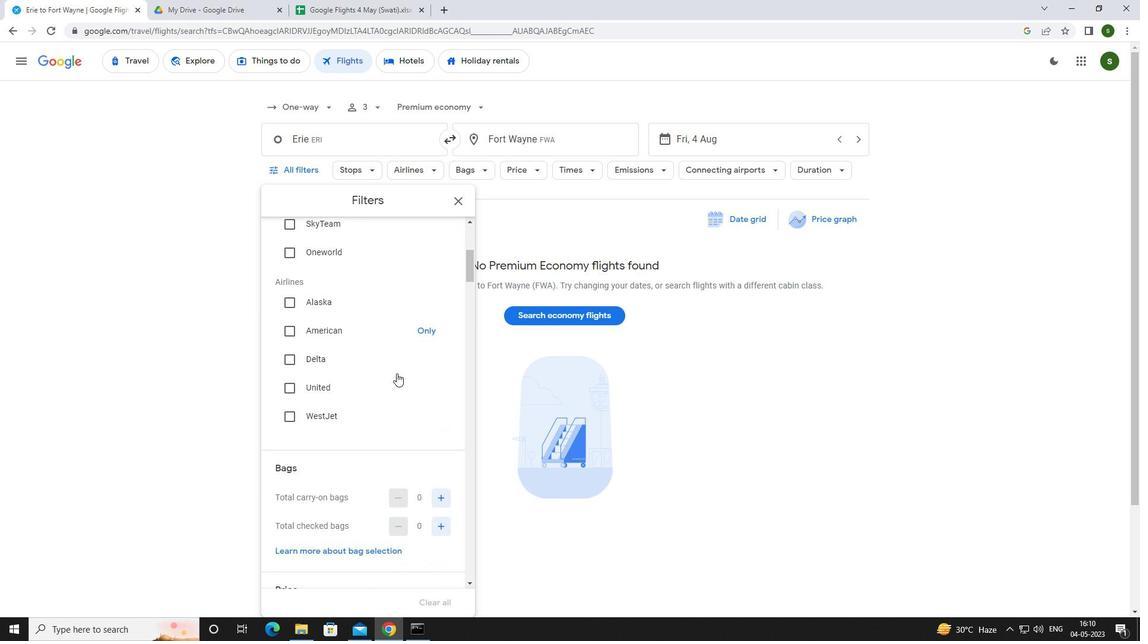 
Action: Mouse moved to (439, 381)
Screenshot: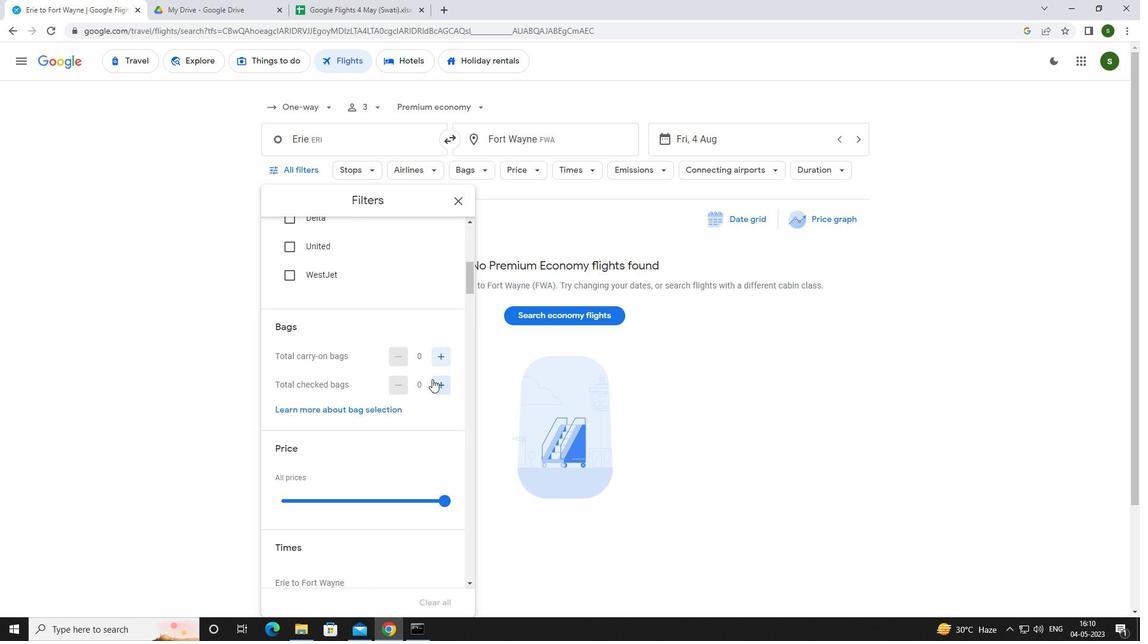 
Action: Mouse pressed left at (439, 381)
Screenshot: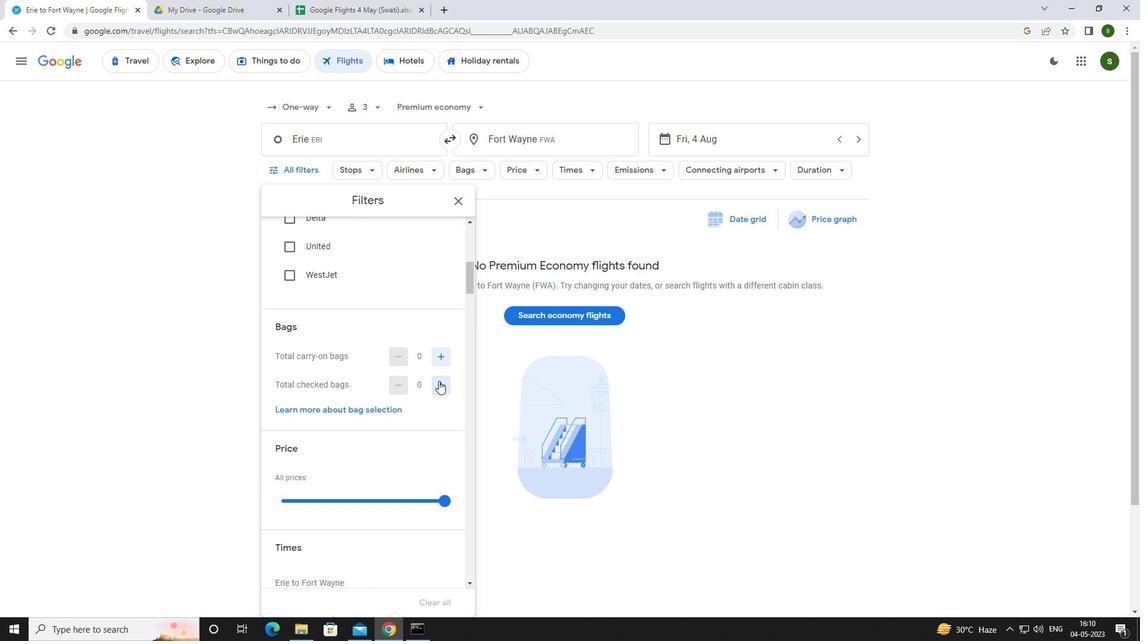 
Action: Mouse scrolled (439, 381) with delta (0, 0)
Screenshot: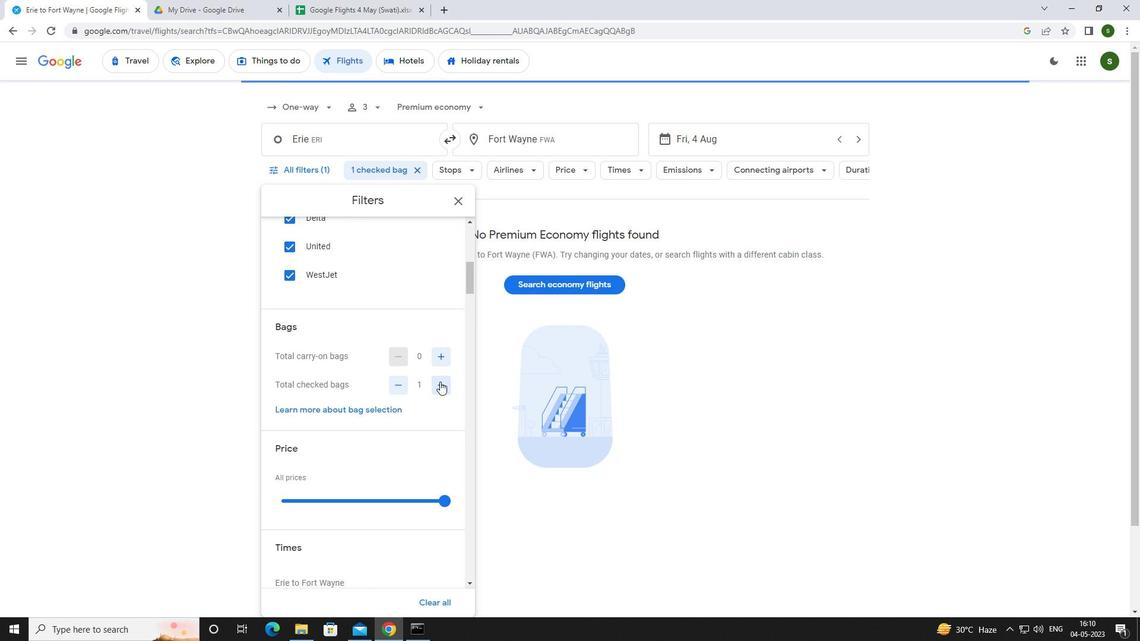 
Action: Mouse scrolled (439, 381) with delta (0, 0)
Screenshot: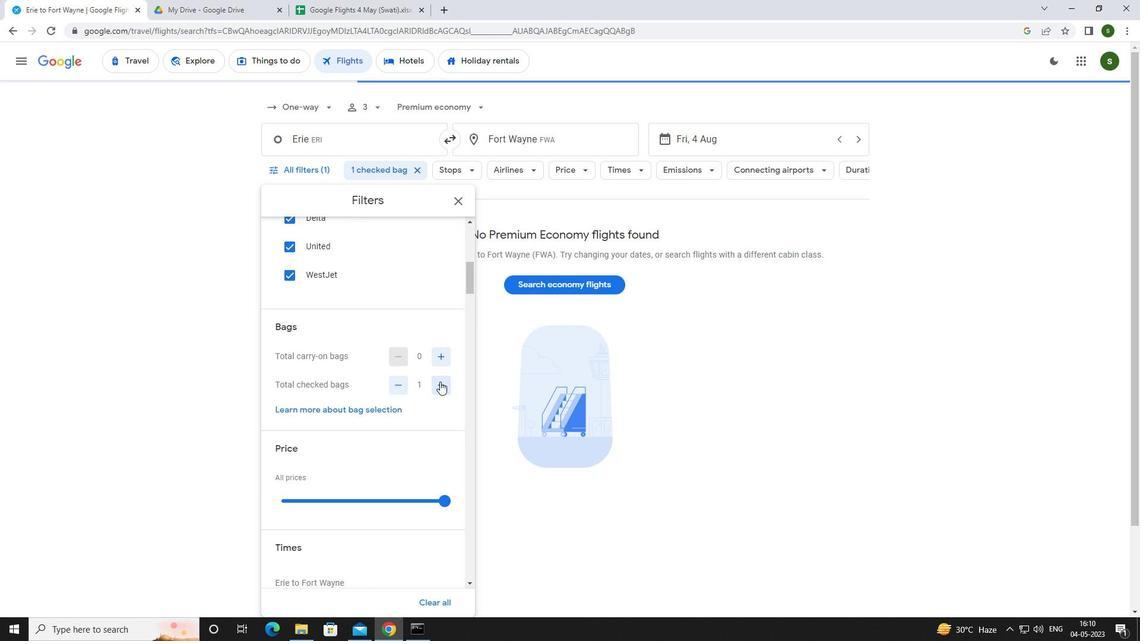 
Action: Mouse pressed left at (439, 381)
Screenshot: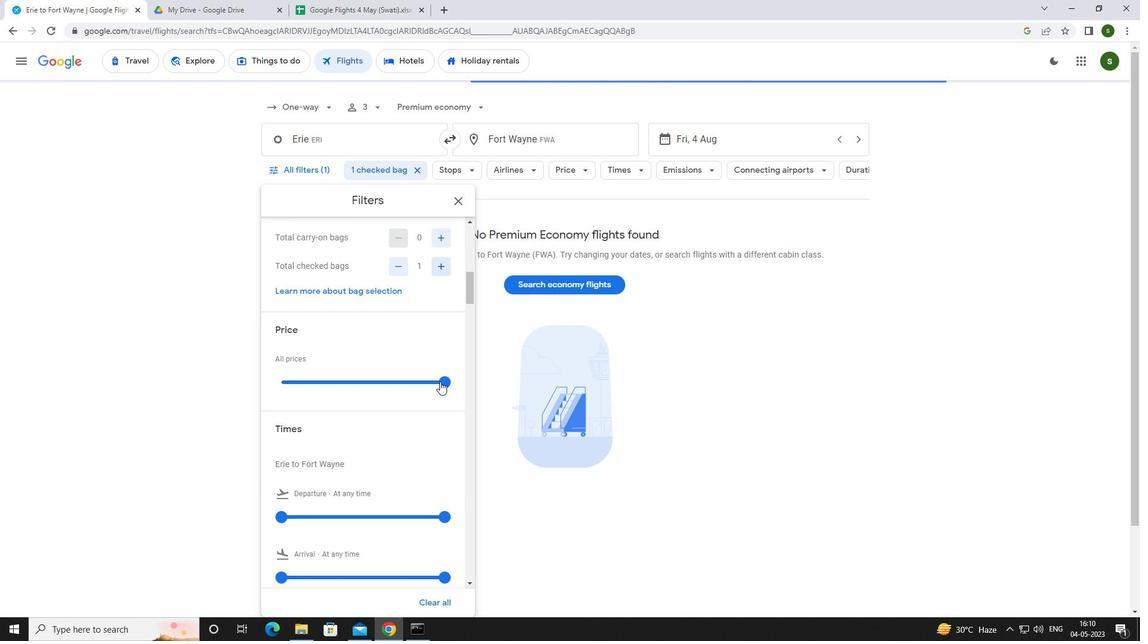 
Action: Mouse scrolled (439, 381) with delta (0, 0)
Screenshot: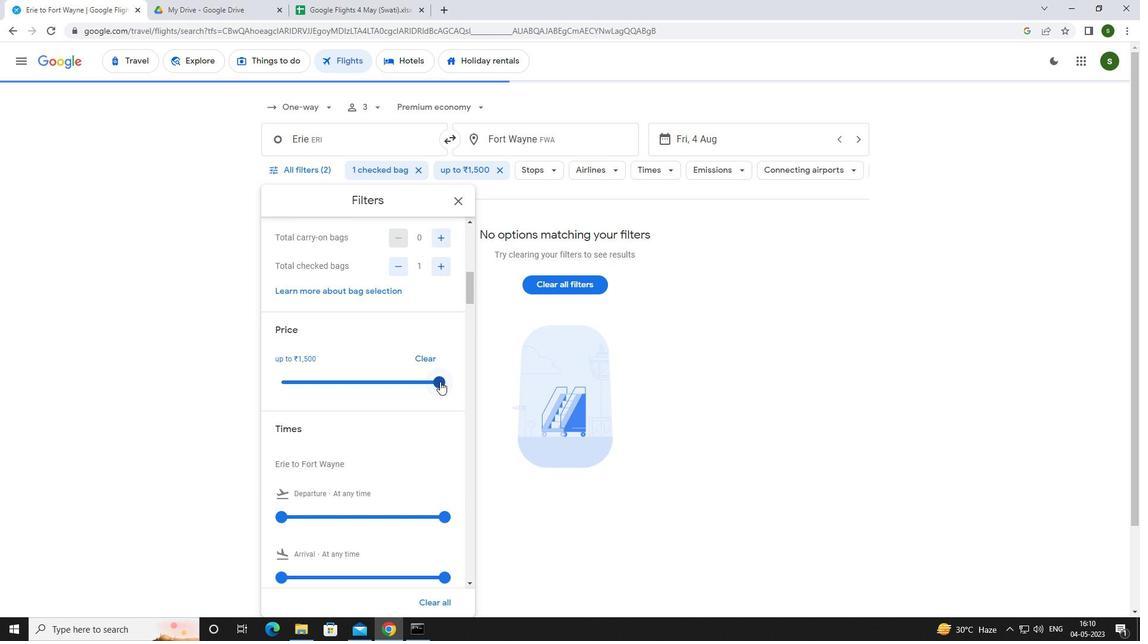
Action: Mouse moved to (277, 456)
Screenshot: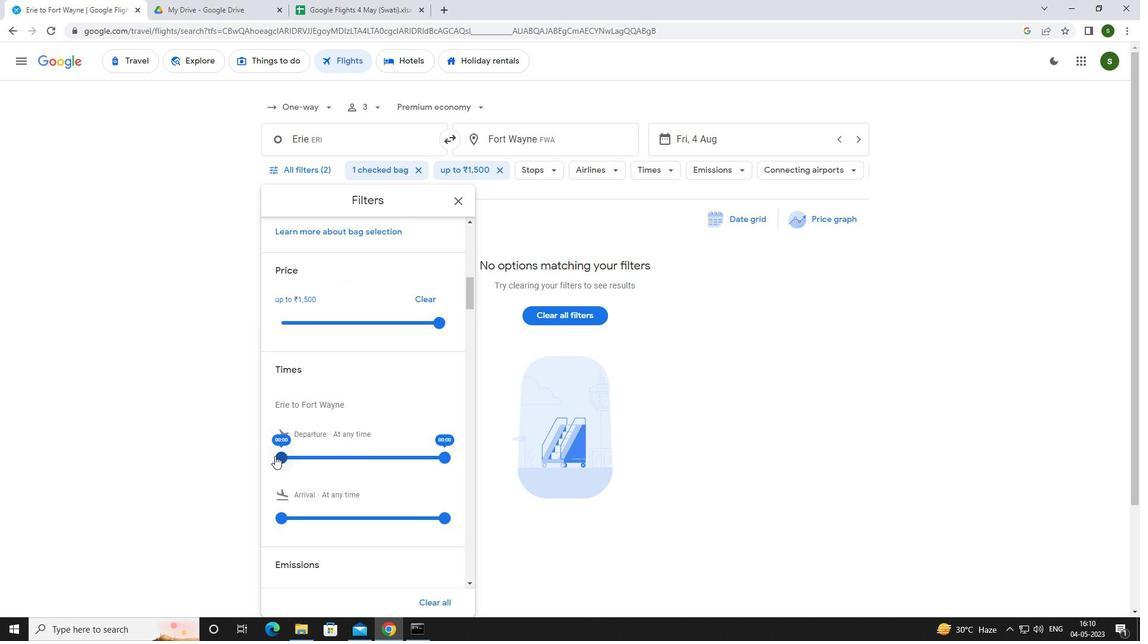 
Action: Mouse pressed left at (277, 456)
Screenshot: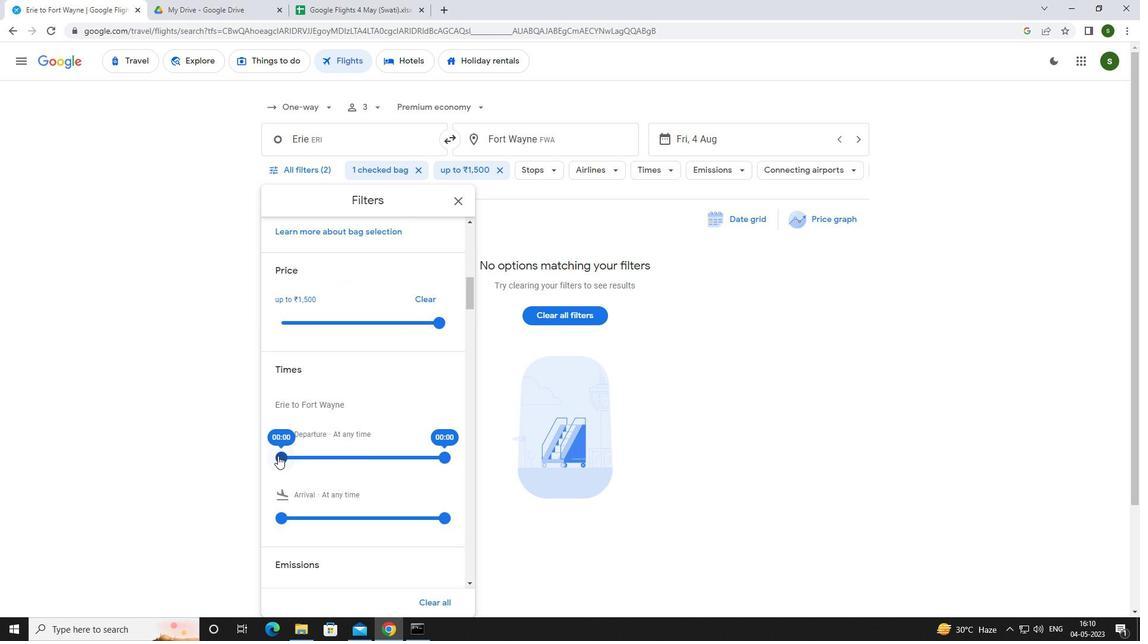 
Action: Mouse moved to (654, 416)
Screenshot: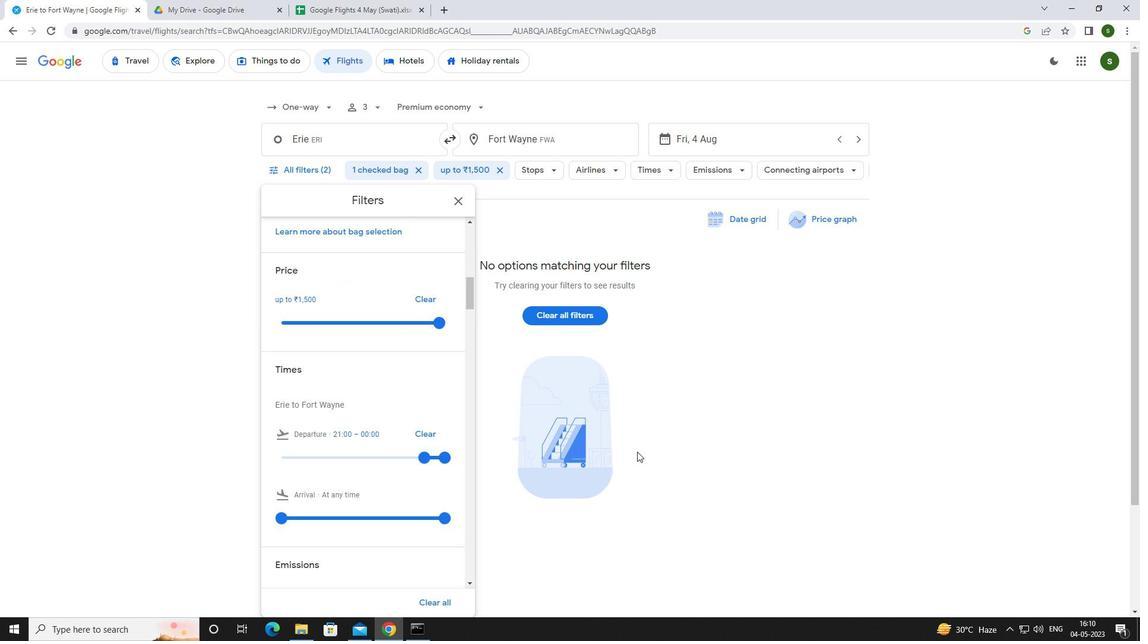 
Action: Mouse pressed left at (654, 416)
Screenshot: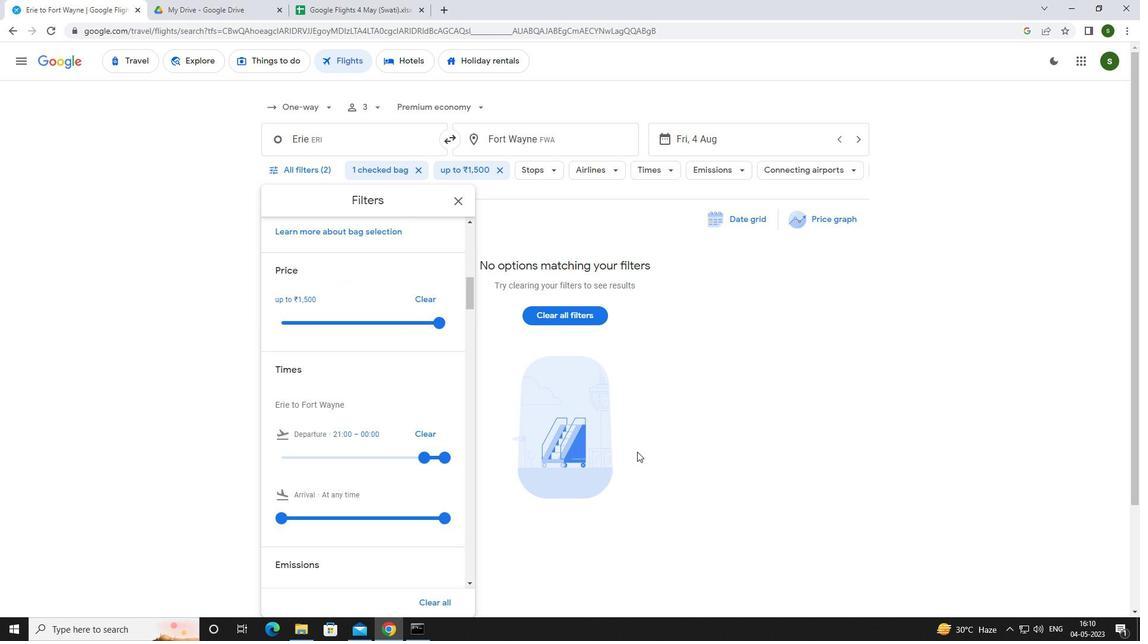 
Action: Mouse moved to (653, 414)
Screenshot: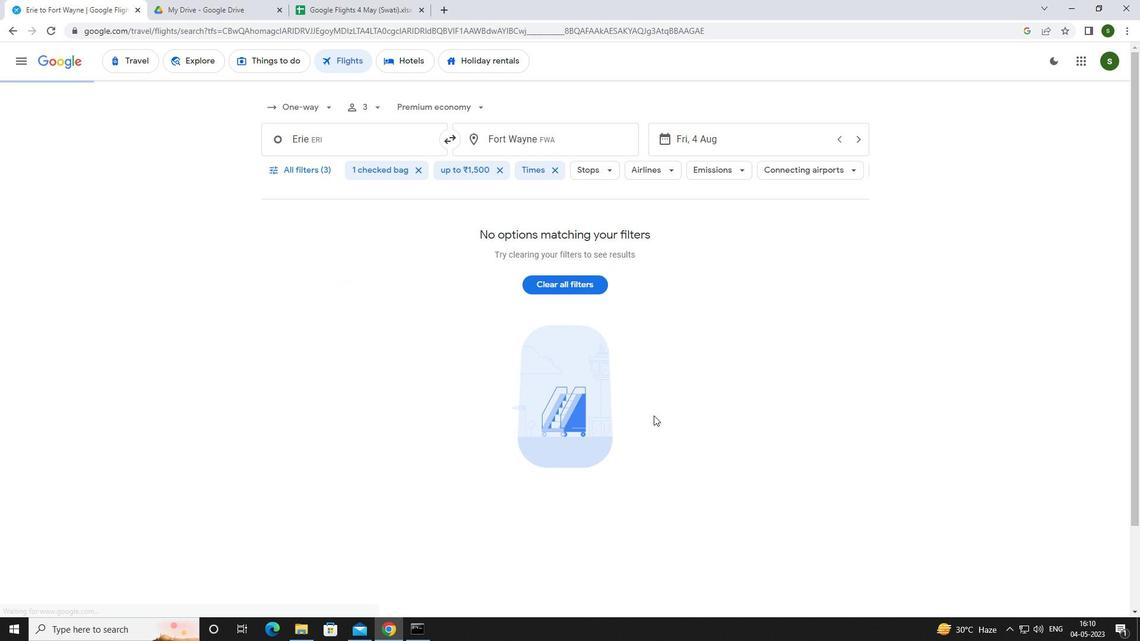 
